 Task: For heading  Tahoma with underline.  font size for heading20,  'Change the font style of data to'Arial.  and font size to 12,  Change the alignment of both headline & data to Align left.  In the sheet  Budget Tracker 
Action: Mouse moved to (43, 133)
Screenshot: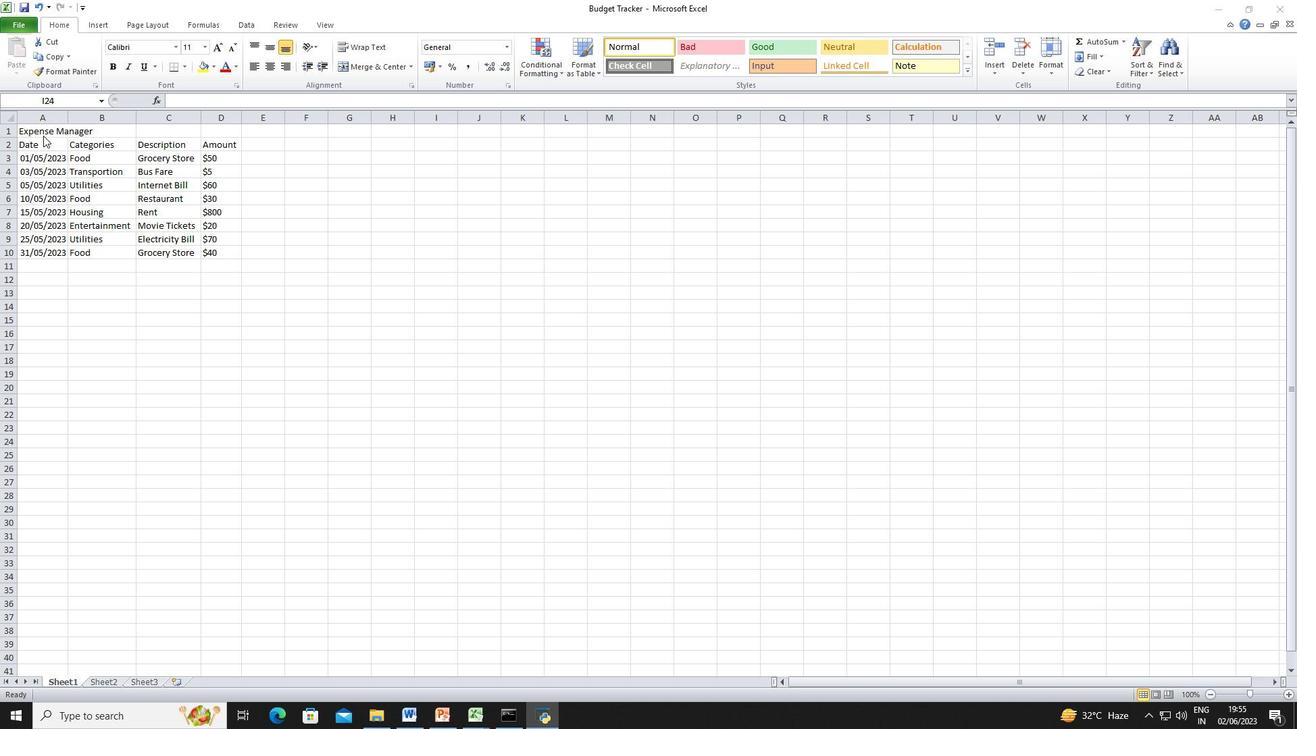 
Action: Mouse pressed left at (43, 133)
Screenshot: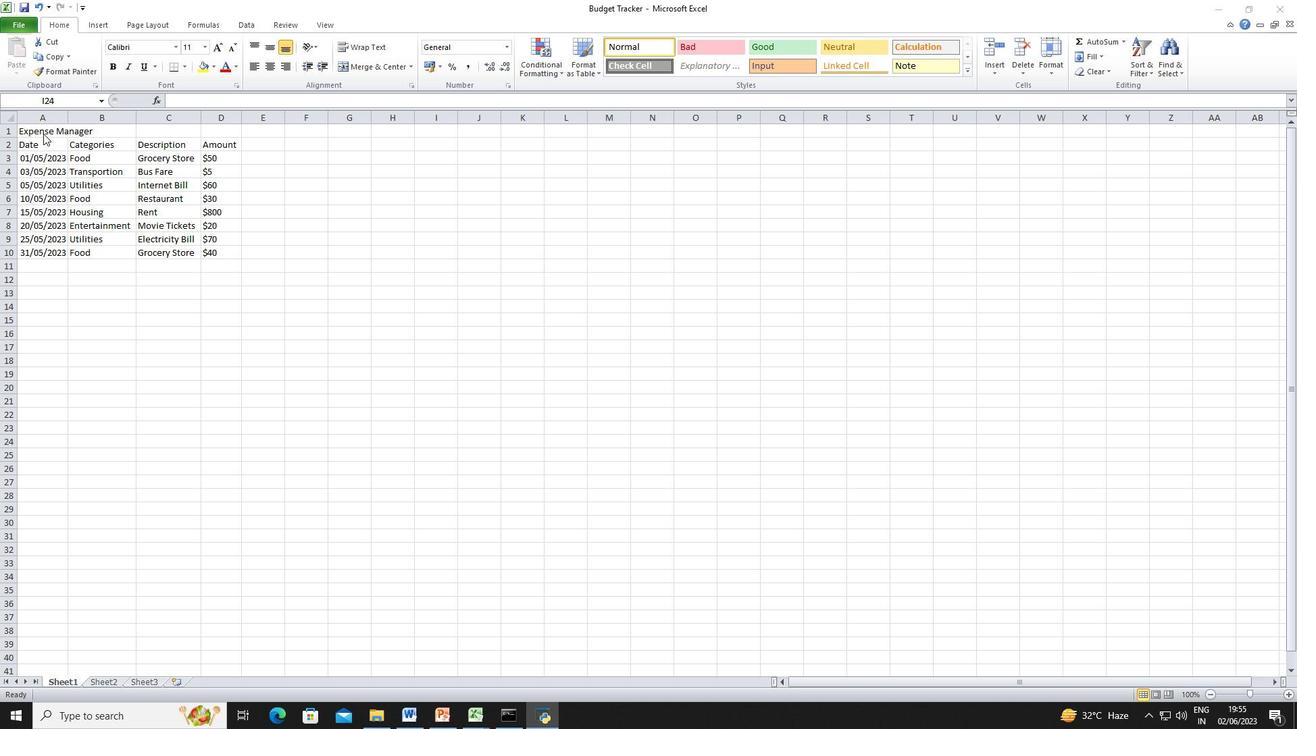 
Action: Mouse pressed left at (43, 133)
Screenshot: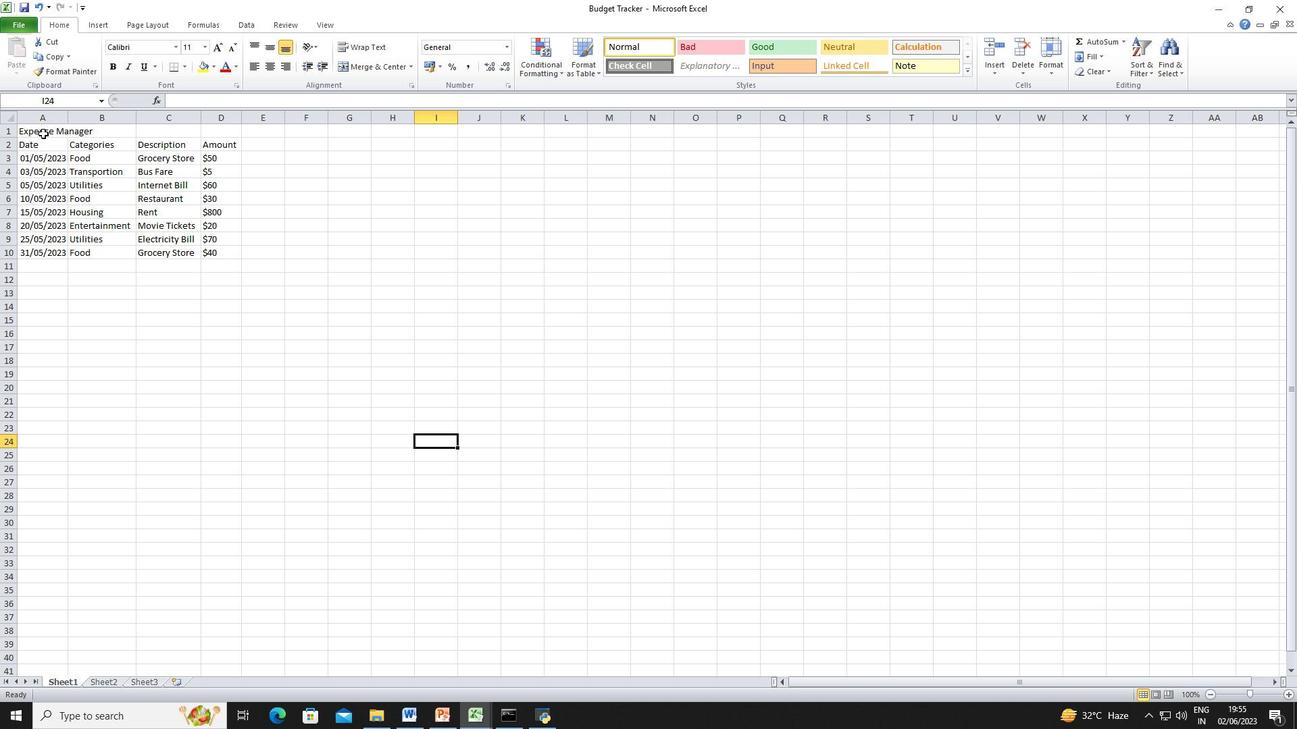 
Action: Mouse moved to (66, 117)
Screenshot: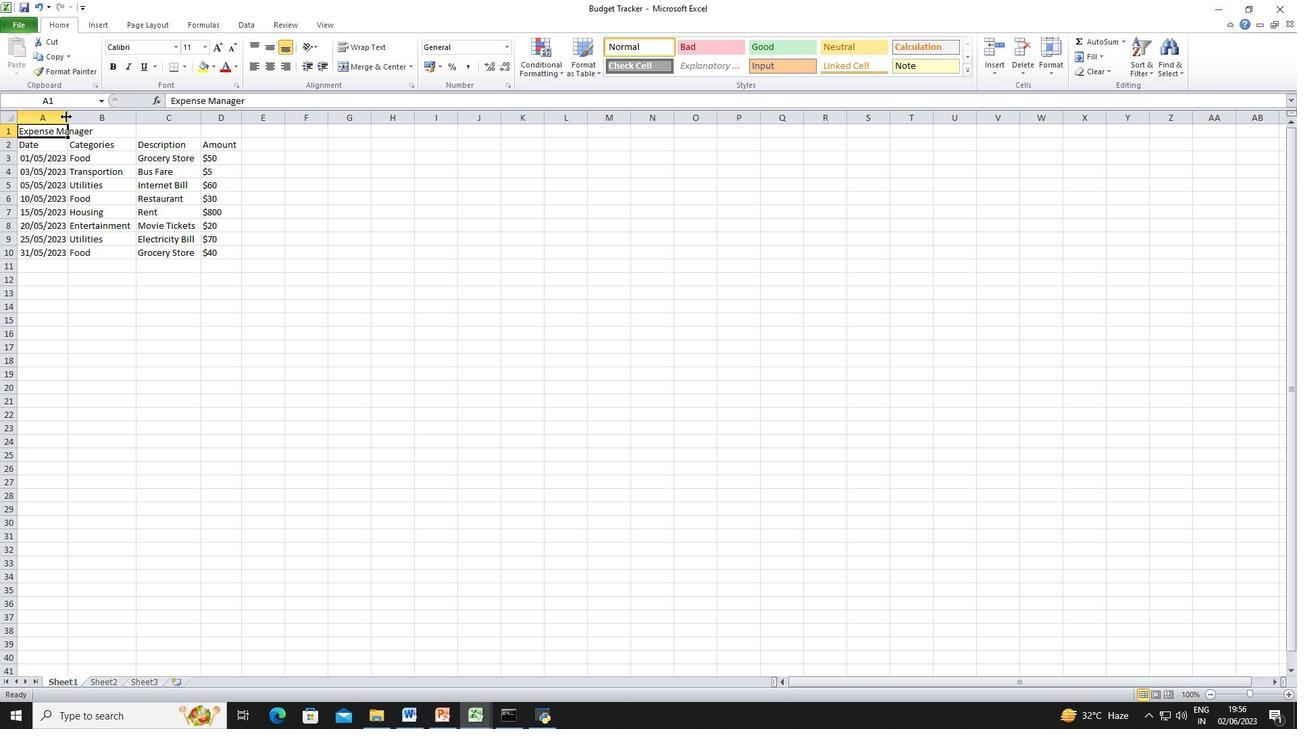 
Action: Mouse pressed left at (66, 117)
Screenshot: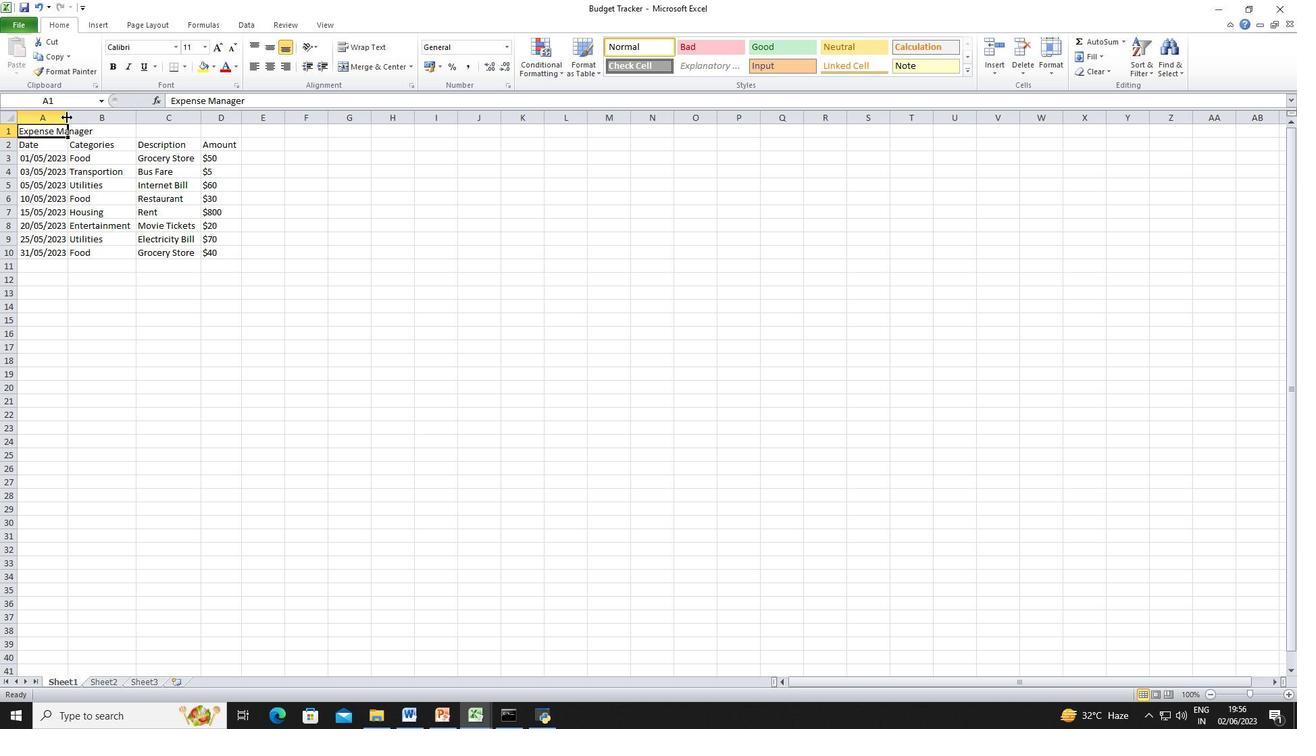 
Action: Mouse pressed left at (66, 117)
Screenshot: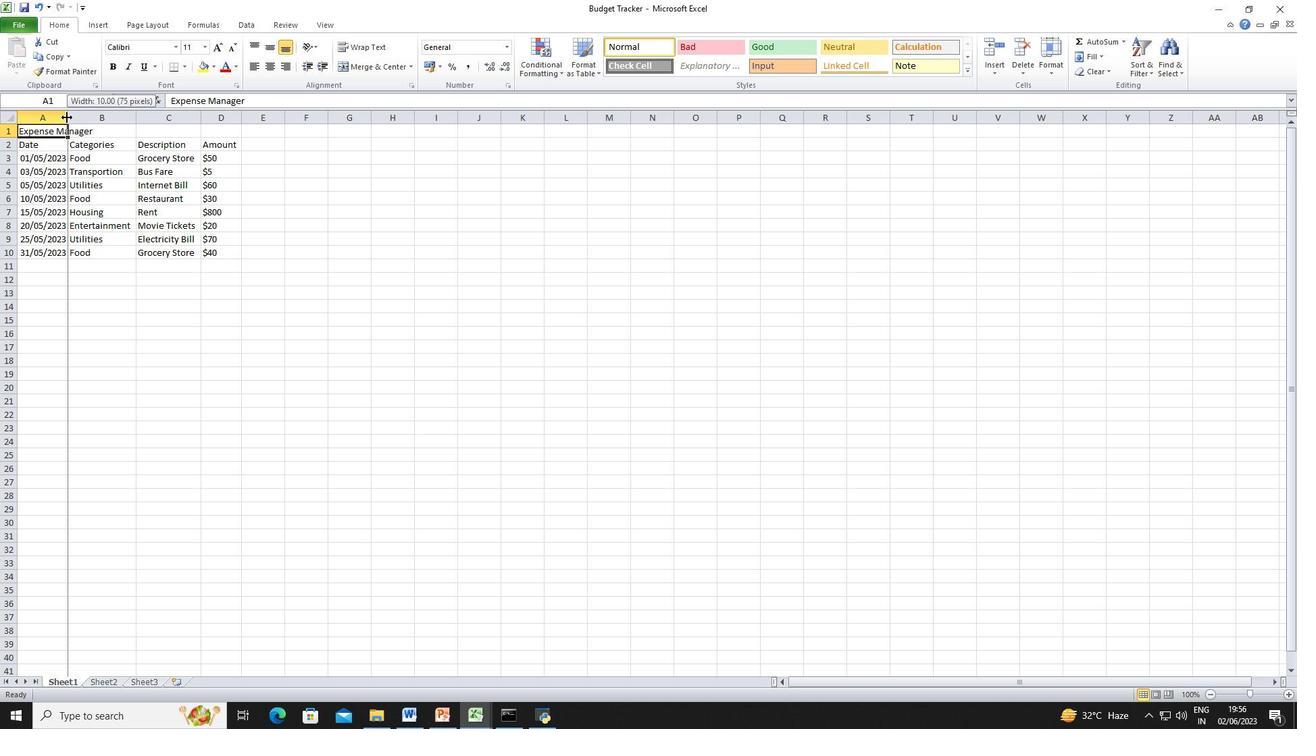 
Action: Mouse moved to (176, 45)
Screenshot: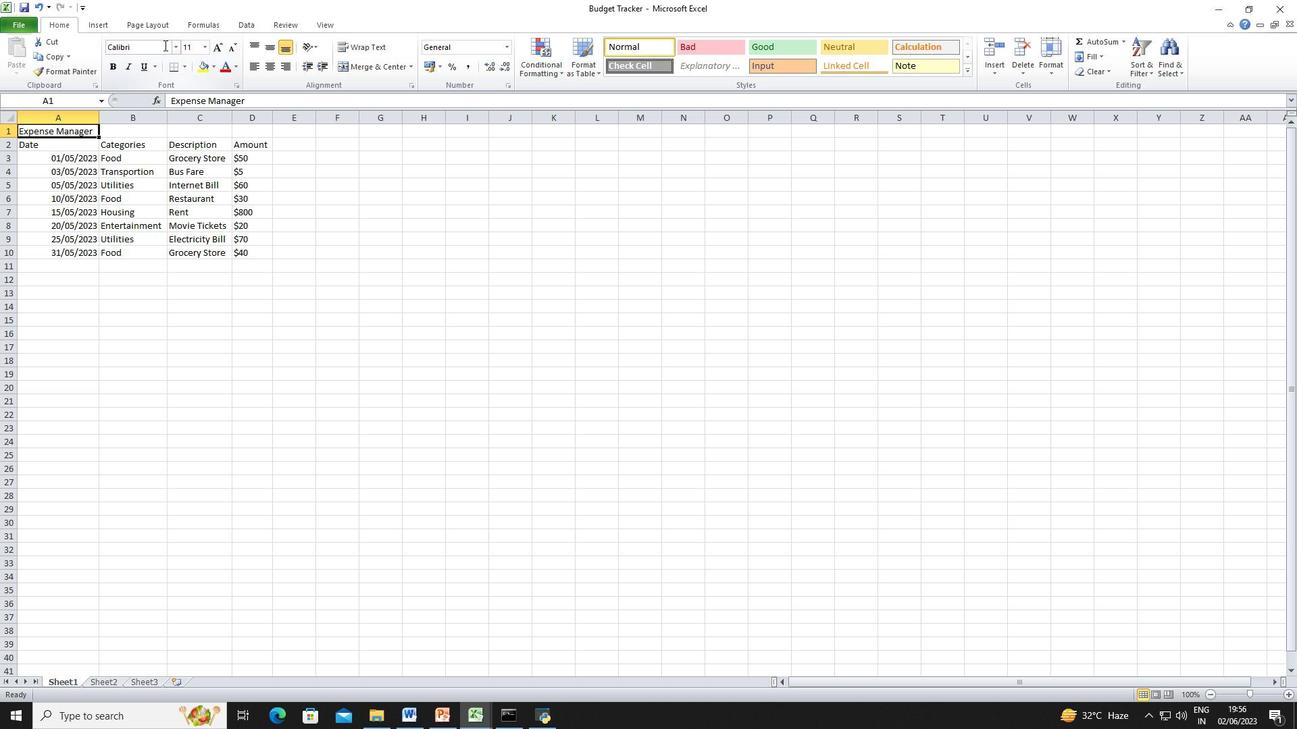 
Action: Mouse pressed left at (176, 45)
Screenshot: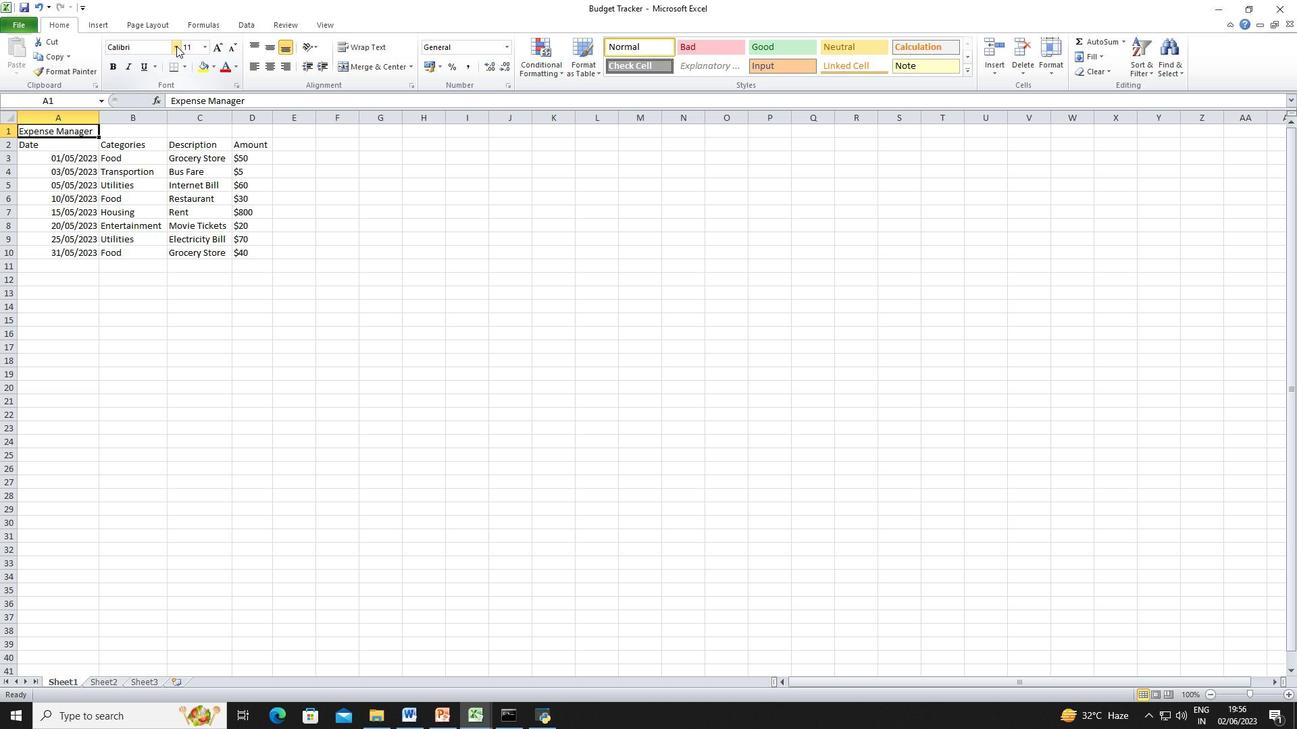 
Action: Mouse moved to (152, 48)
Screenshot: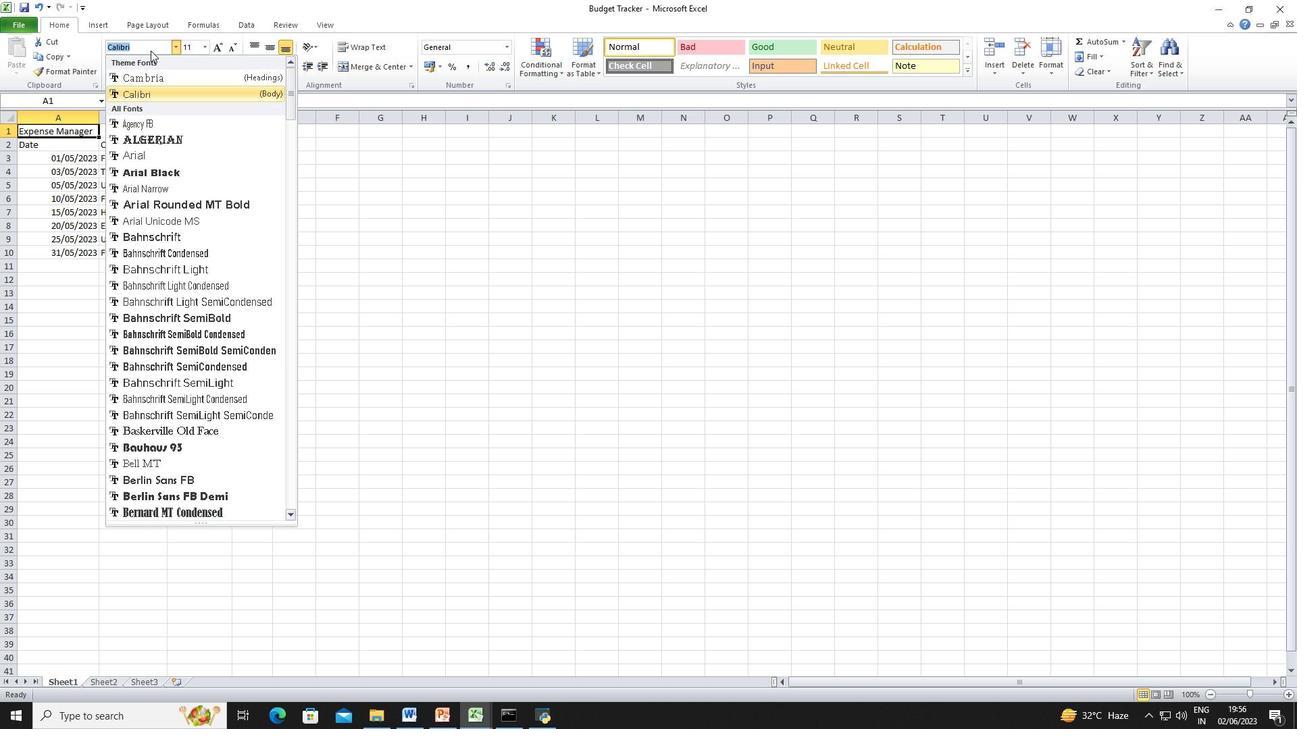 
Action: Mouse pressed left at (152, 48)
Screenshot: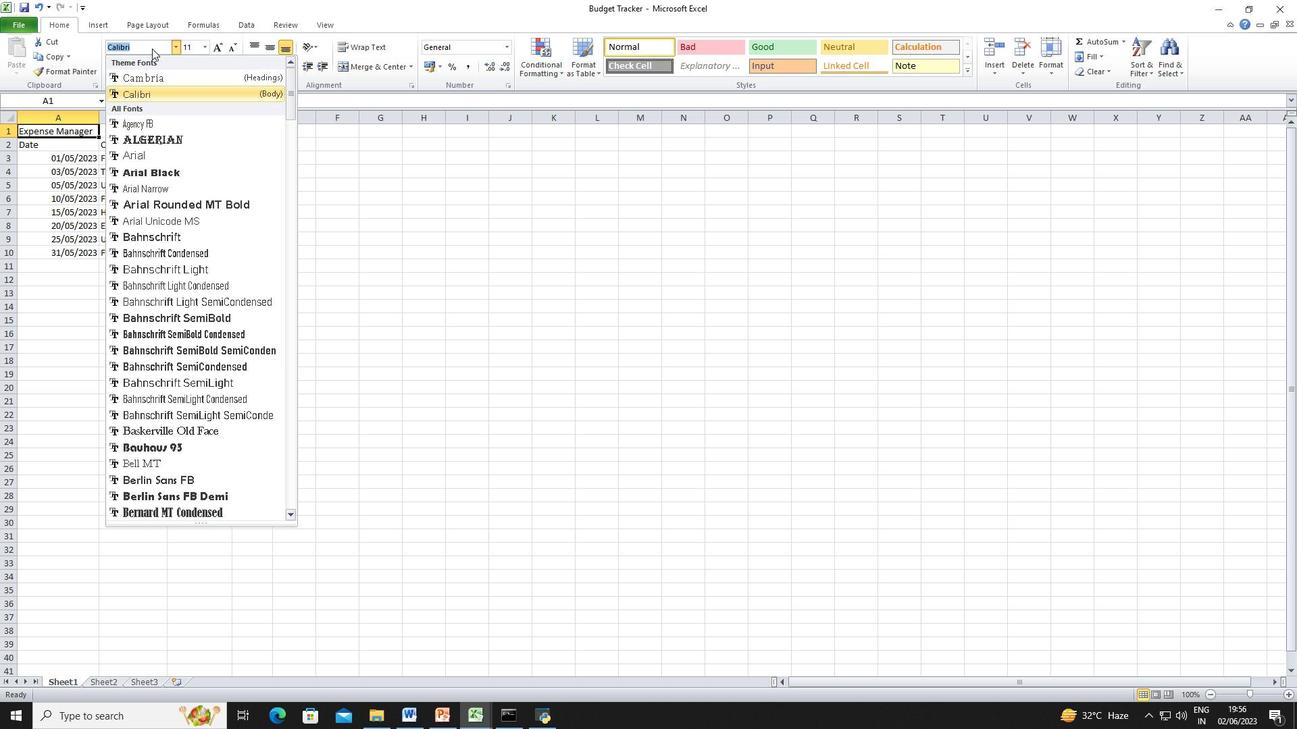 
Action: Mouse pressed left at (152, 48)
Screenshot: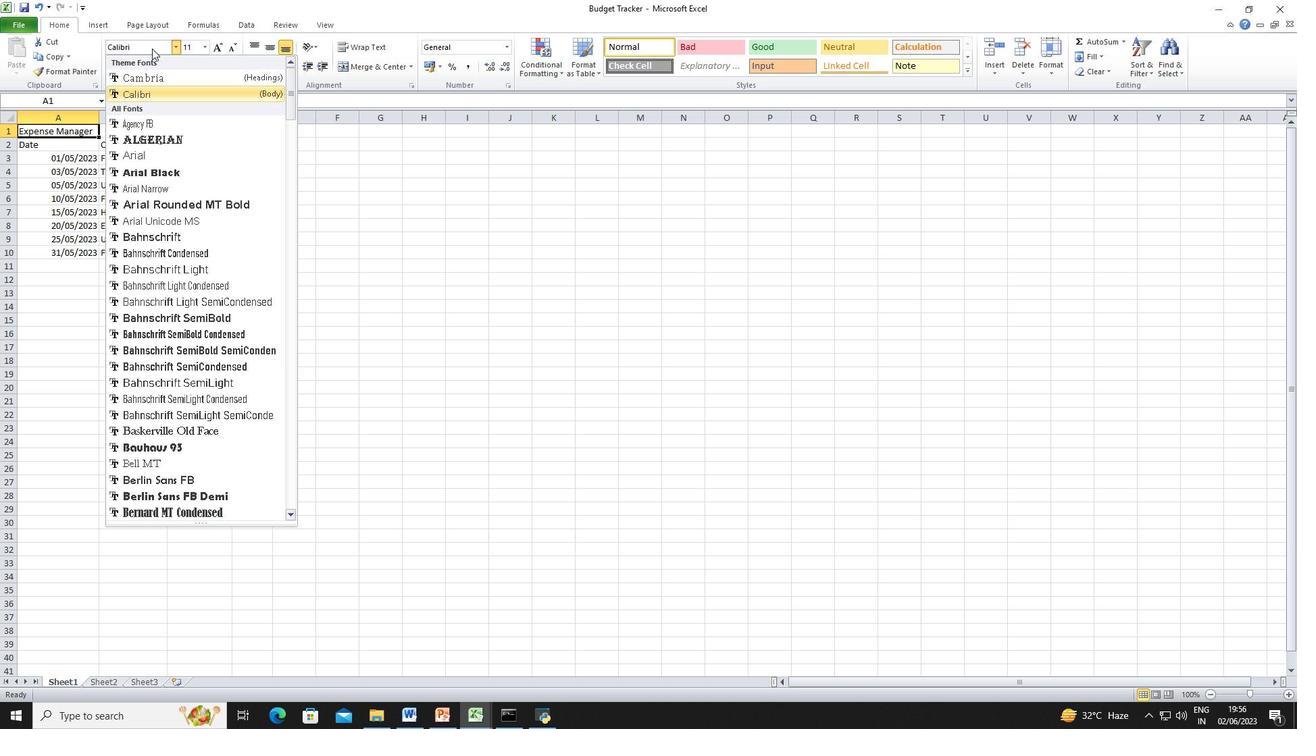 
Action: Key pressed <Key.backspace><Key.backspace><Key.backspace><Key.backspace><Key.backspace><Key.backspace><Key.backspace><Key.backspace><Key.backspace><Key.backspace><Key.backspace><Key.backspace><Key.backspace><Key.backspace><Key.backspace>ta
Screenshot: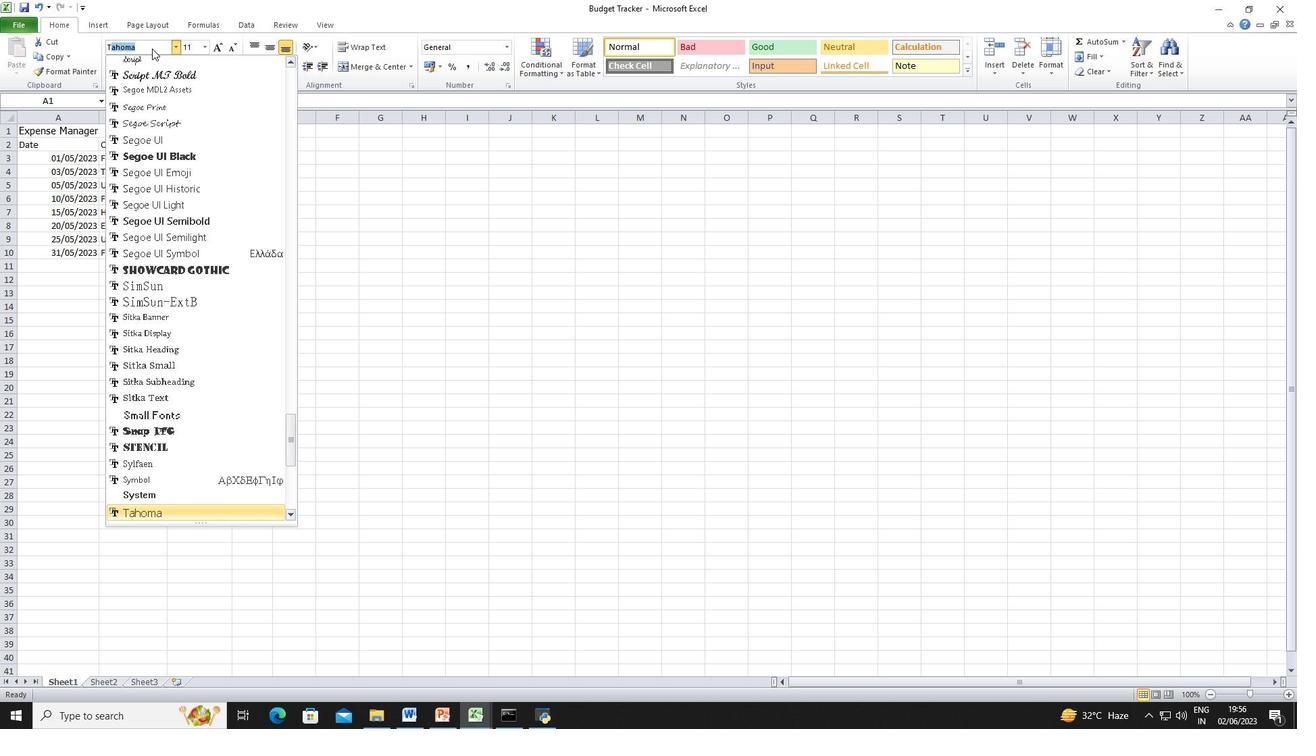 
Action: Mouse moved to (130, 46)
Screenshot: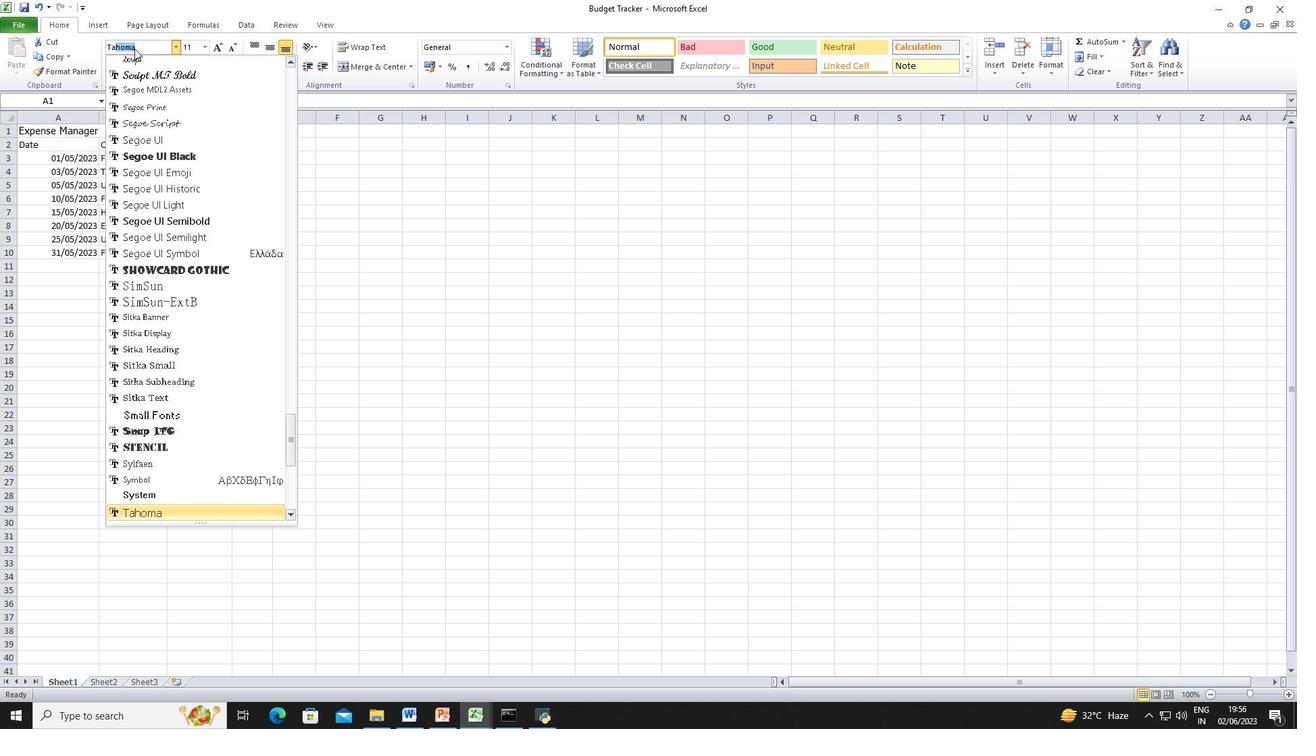 
Action: Mouse pressed left at (130, 46)
Screenshot: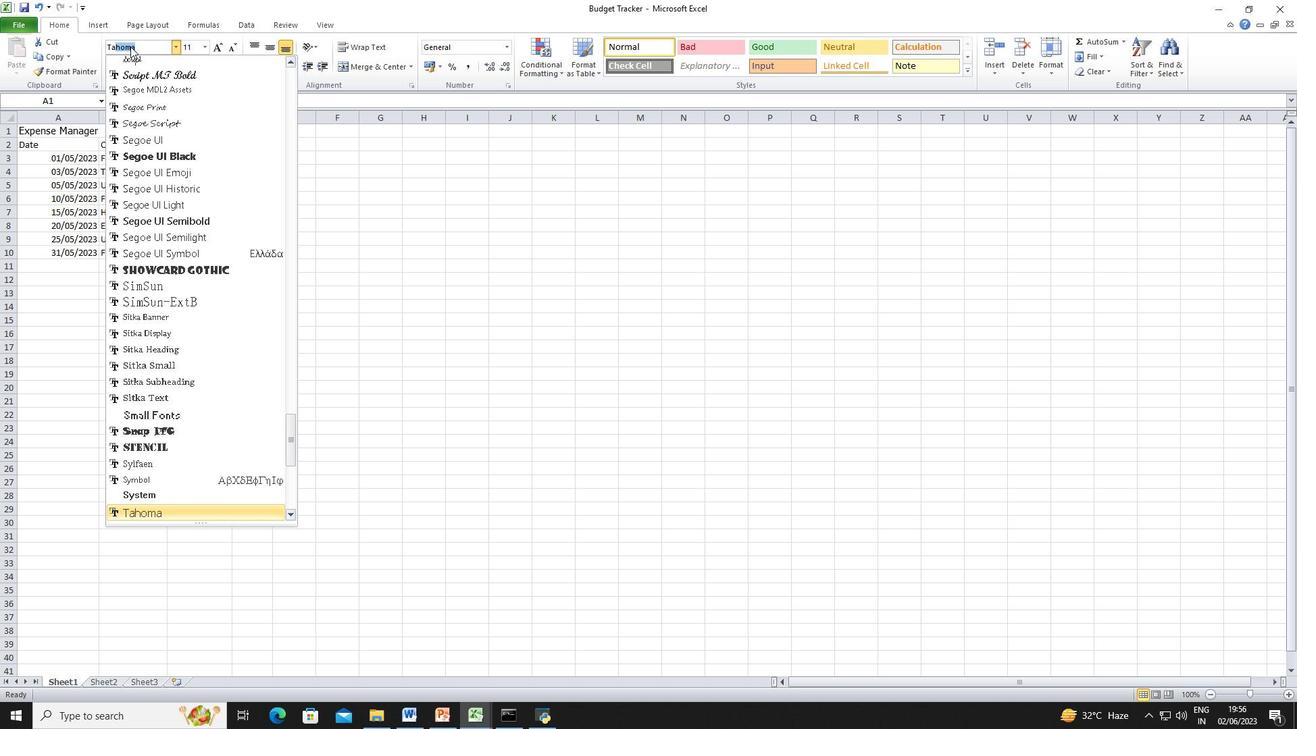 
Action: Mouse moved to (207, 45)
Screenshot: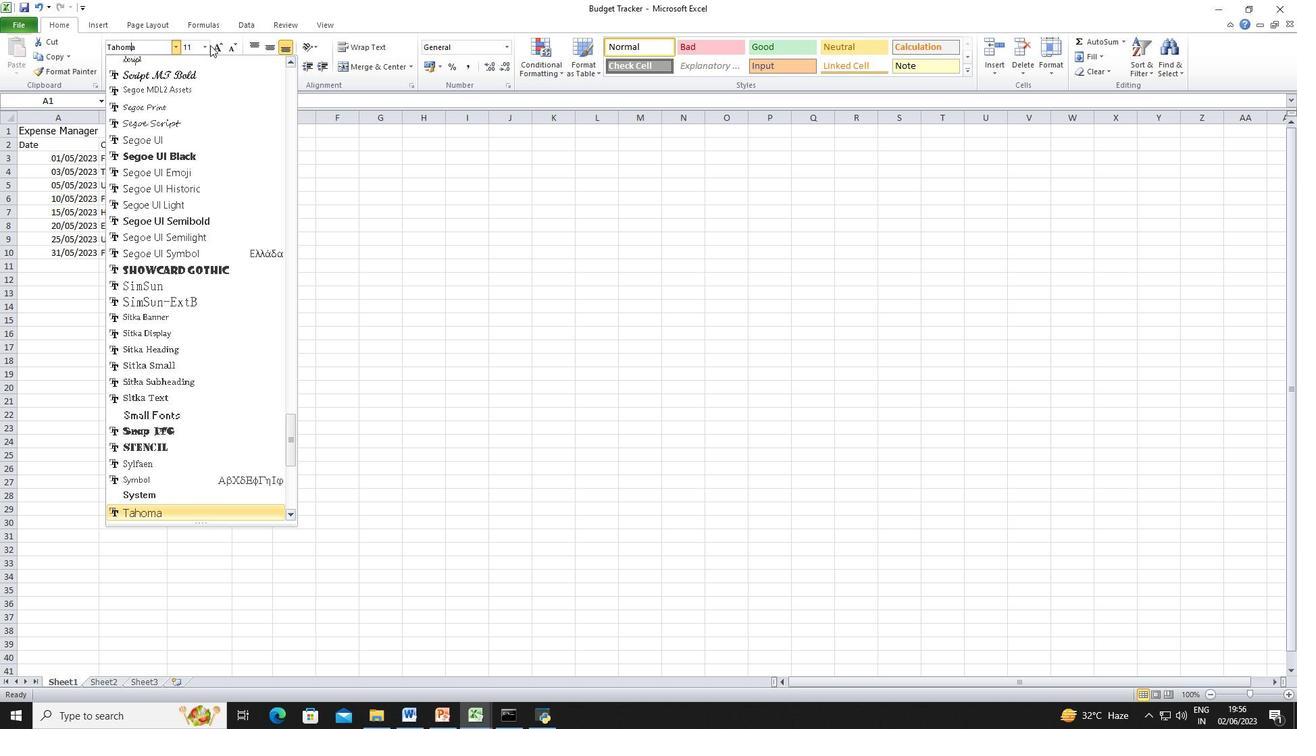 
Action: Mouse pressed left at (207, 45)
Screenshot: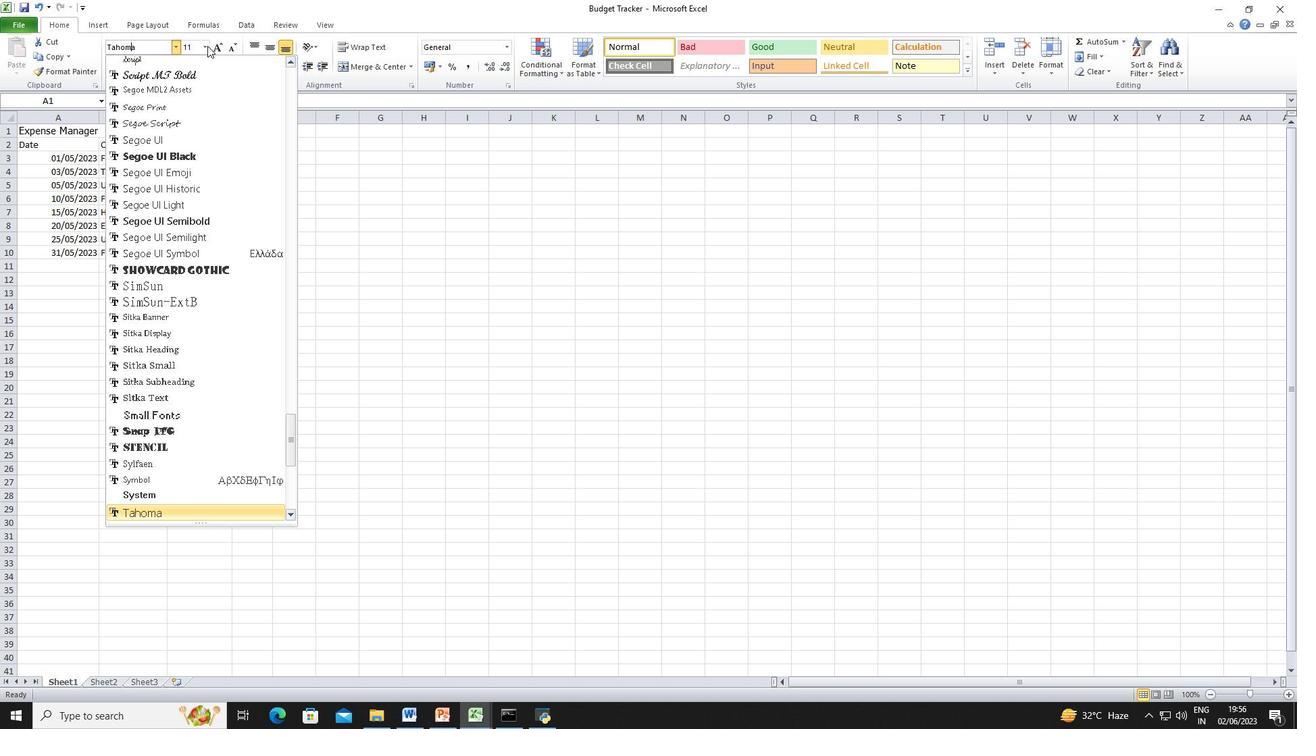 
Action: Mouse moved to (191, 154)
Screenshot: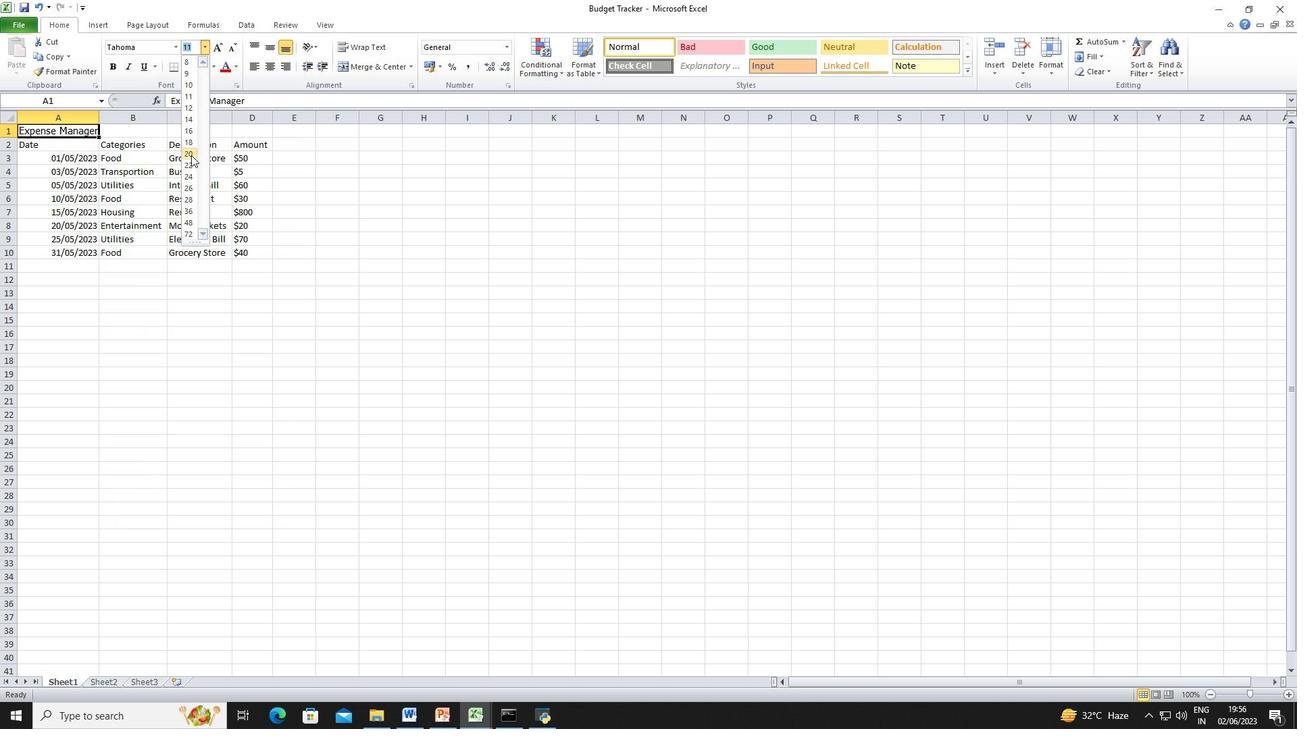 
Action: Mouse pressed left at (191, 154)
Screenshot: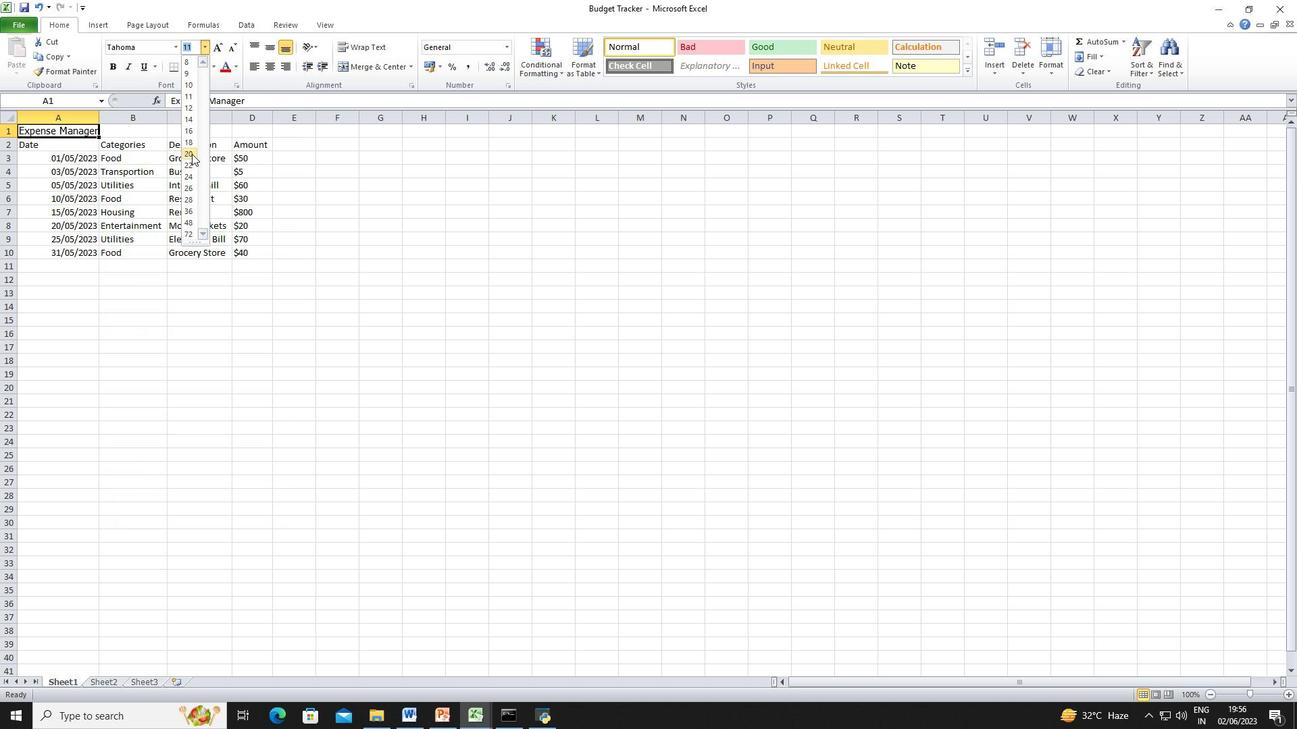 
Action: Mouse moved to (99, 120)
Screenshot: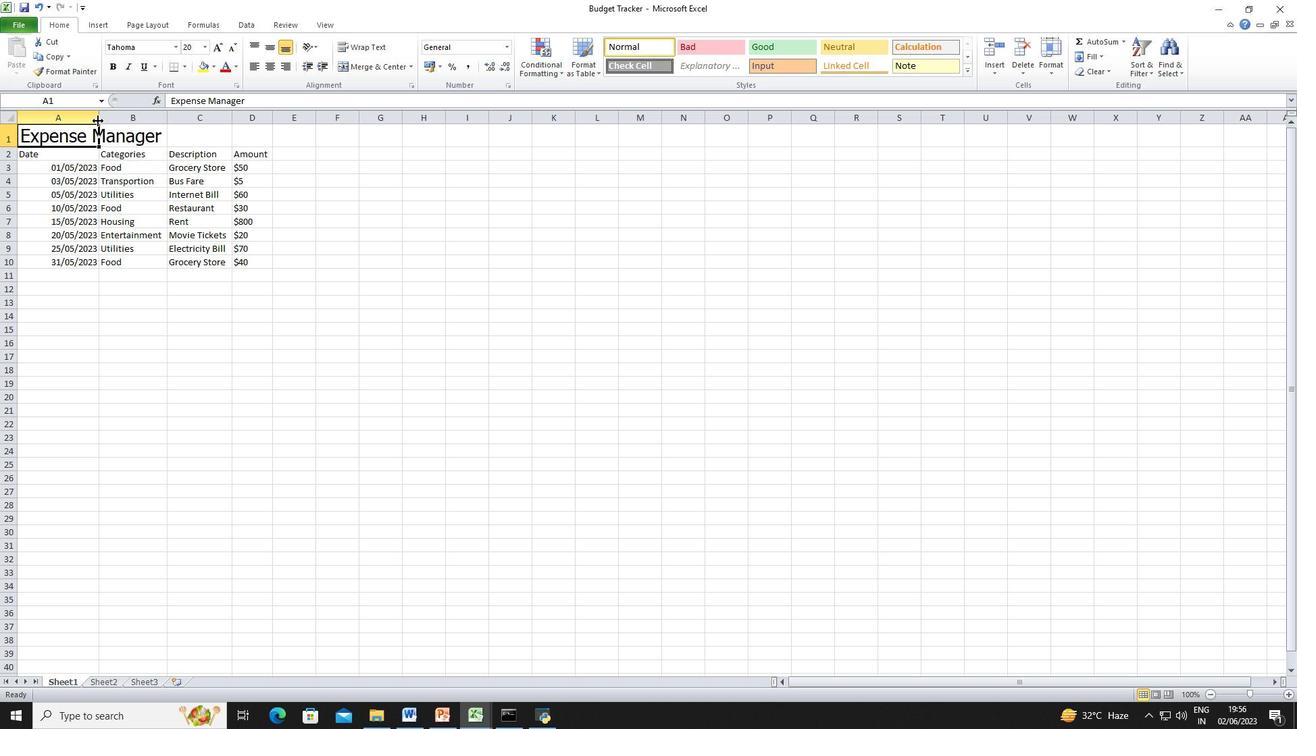 
Action: Mouse pressed left at (99, 120)
Screenshot: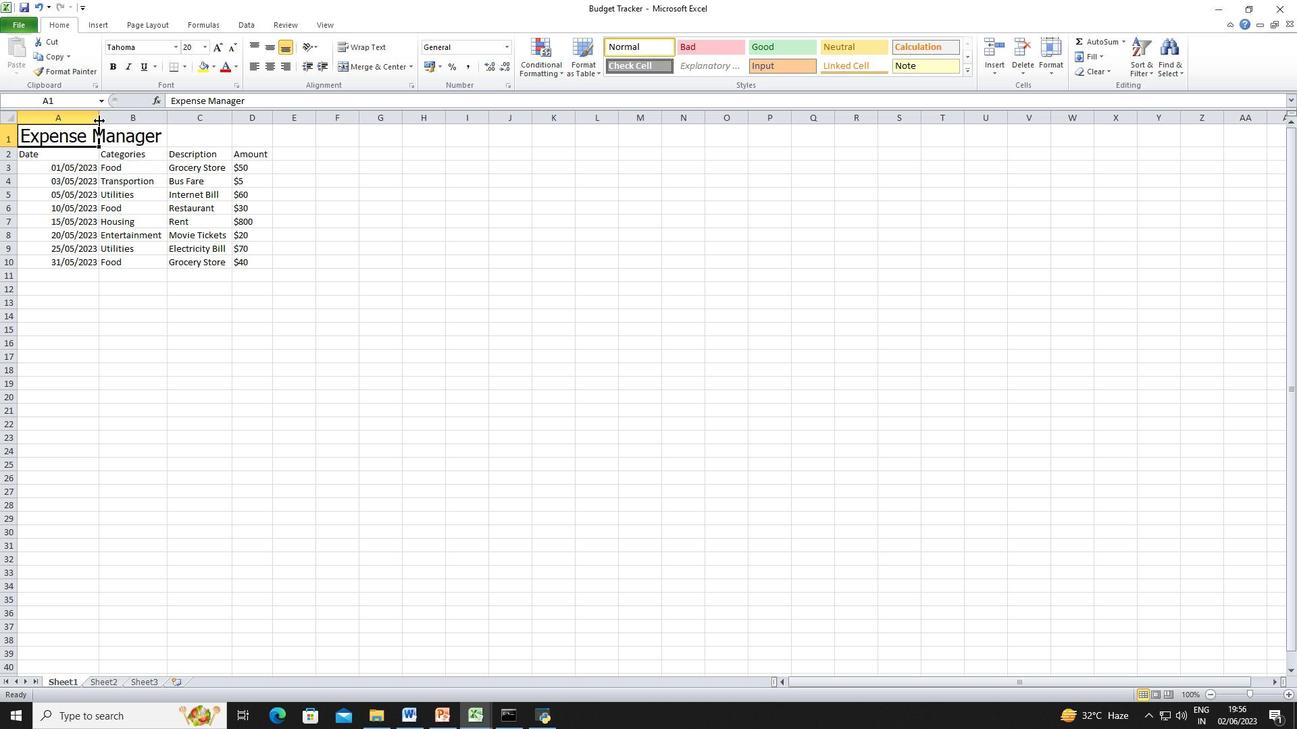 
Action: Mouse pressed left at (99, 120)
Screenshot: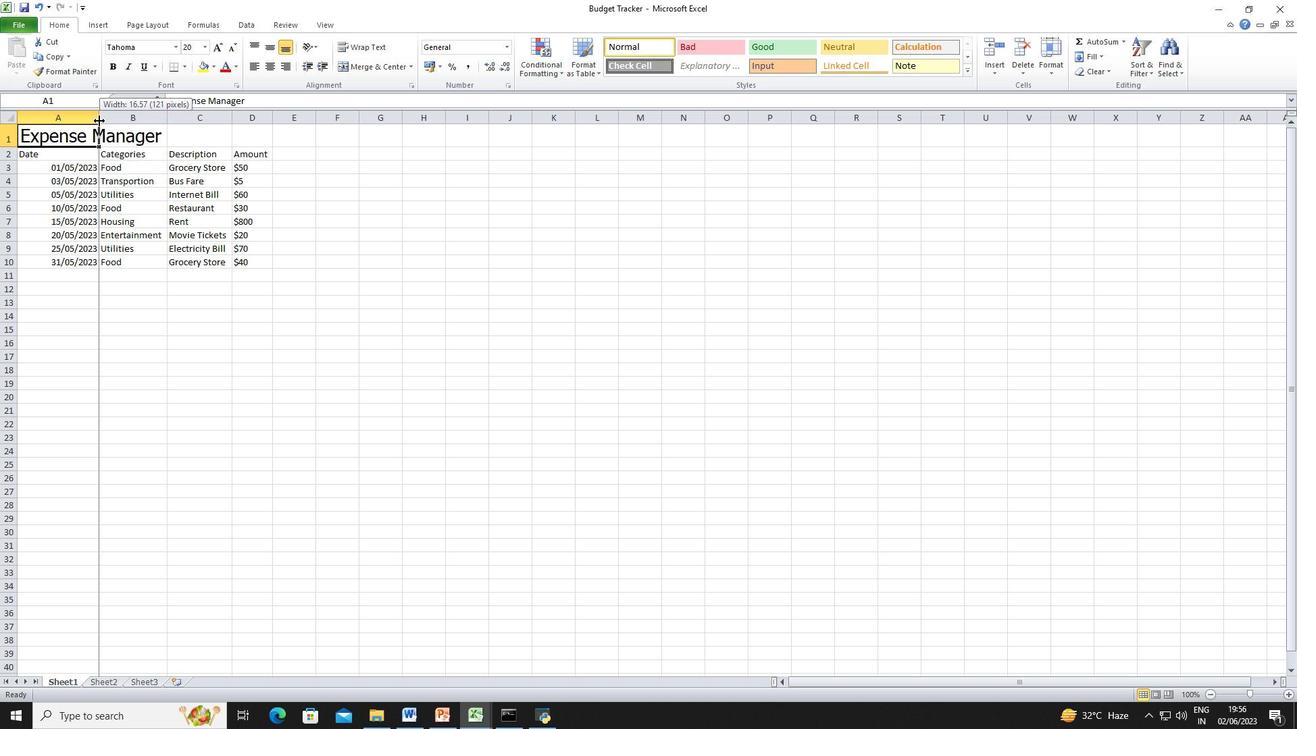 
Action: Mouse moved to (73, 156)
Screenshot: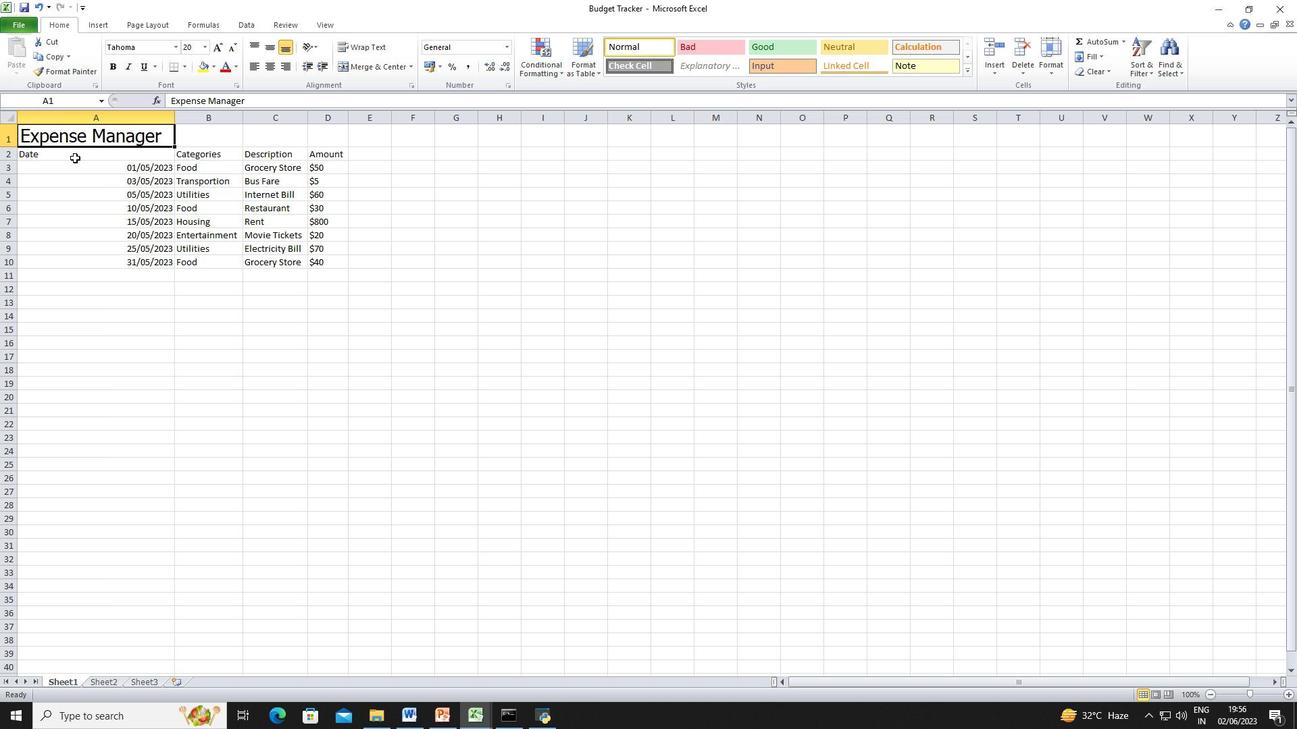 
Action: Mouse pressed left at (73, 156)
Screenshot: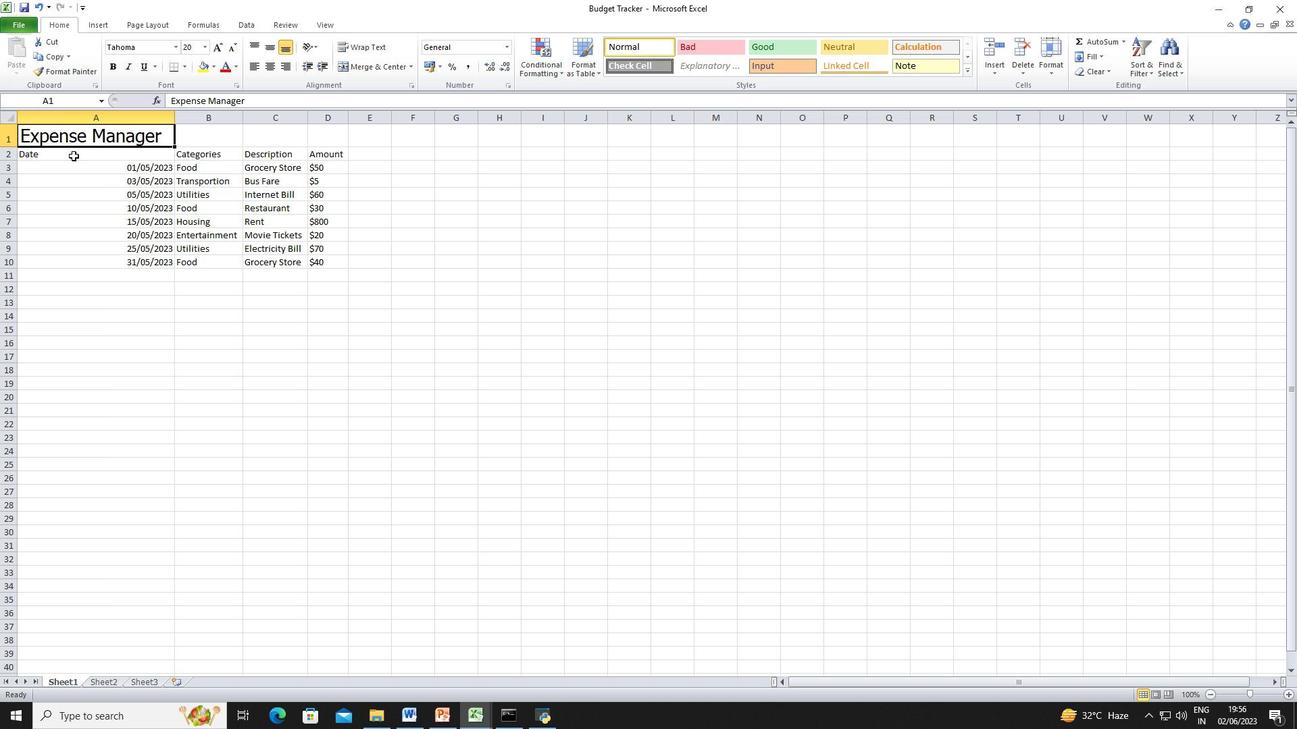 
Action: Mouse moved to (176, 47)
Screenshot: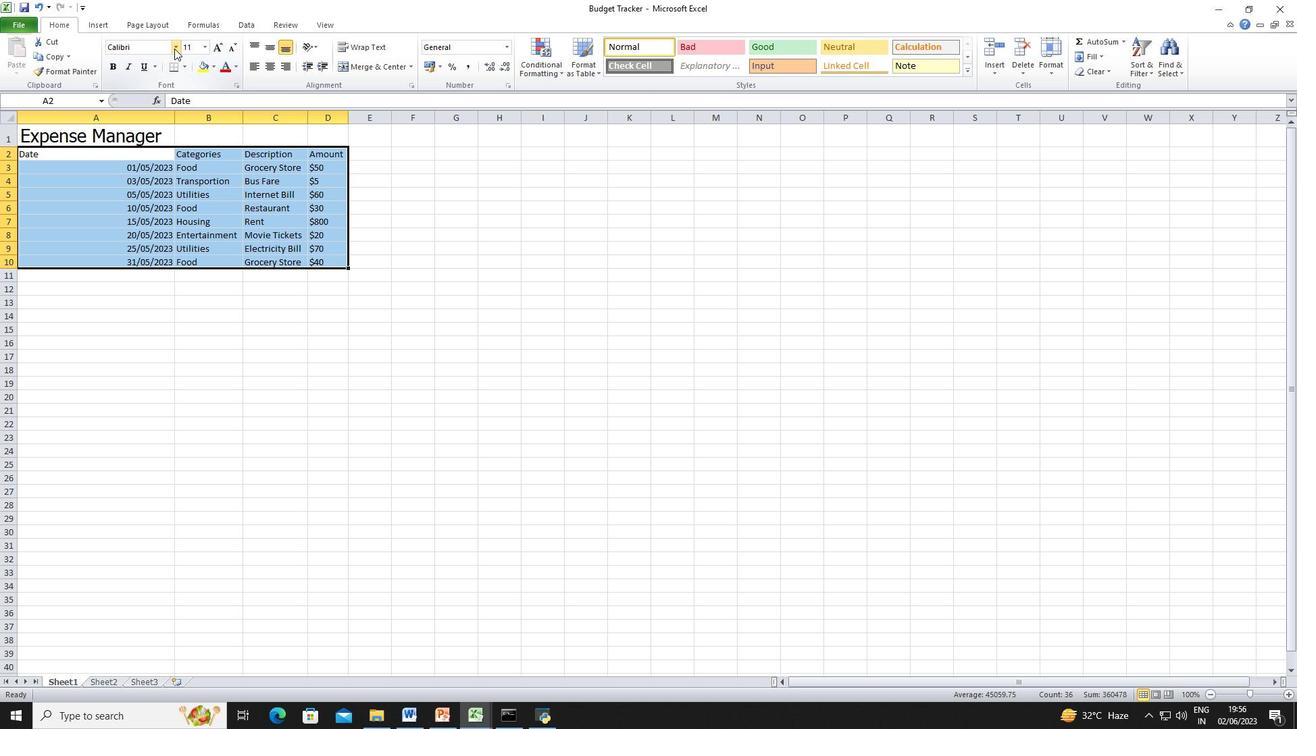 
Action: Mouse pressed left at (176, 47)
Screenshot: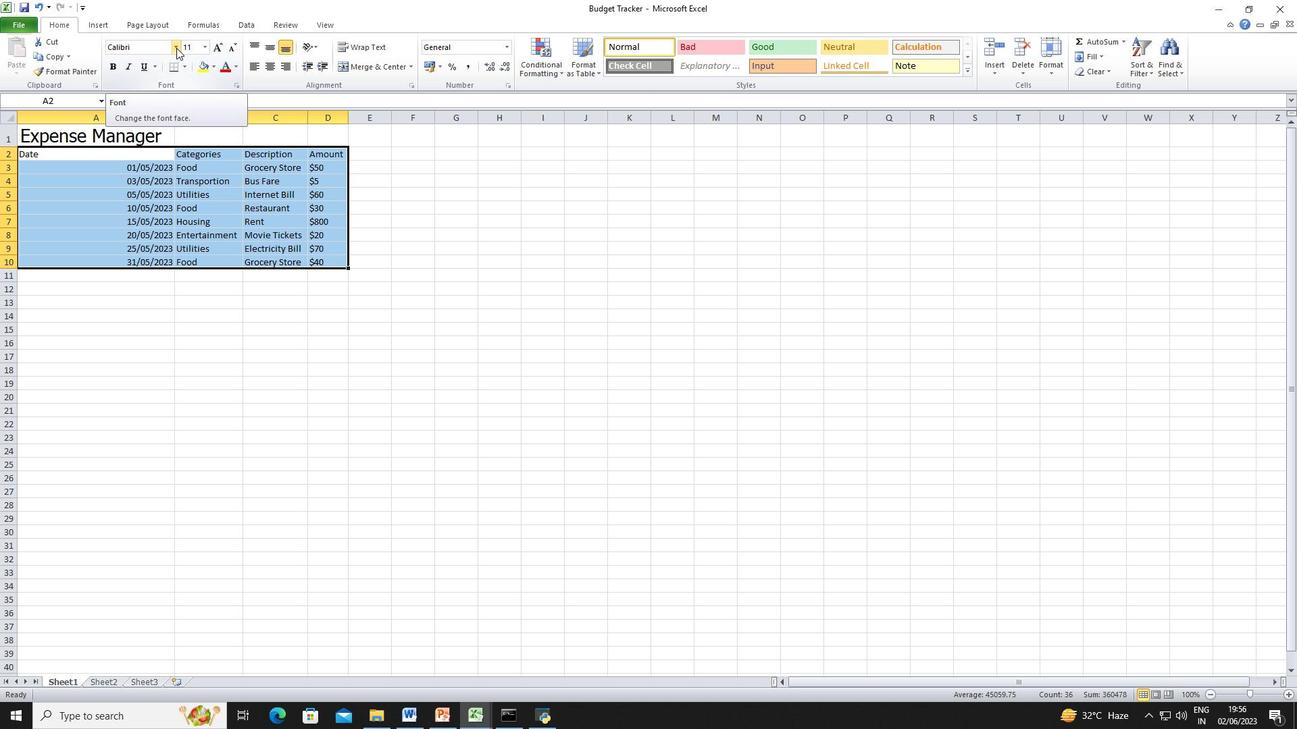
Action: Mouse moved to (168, 154)
Screenshot: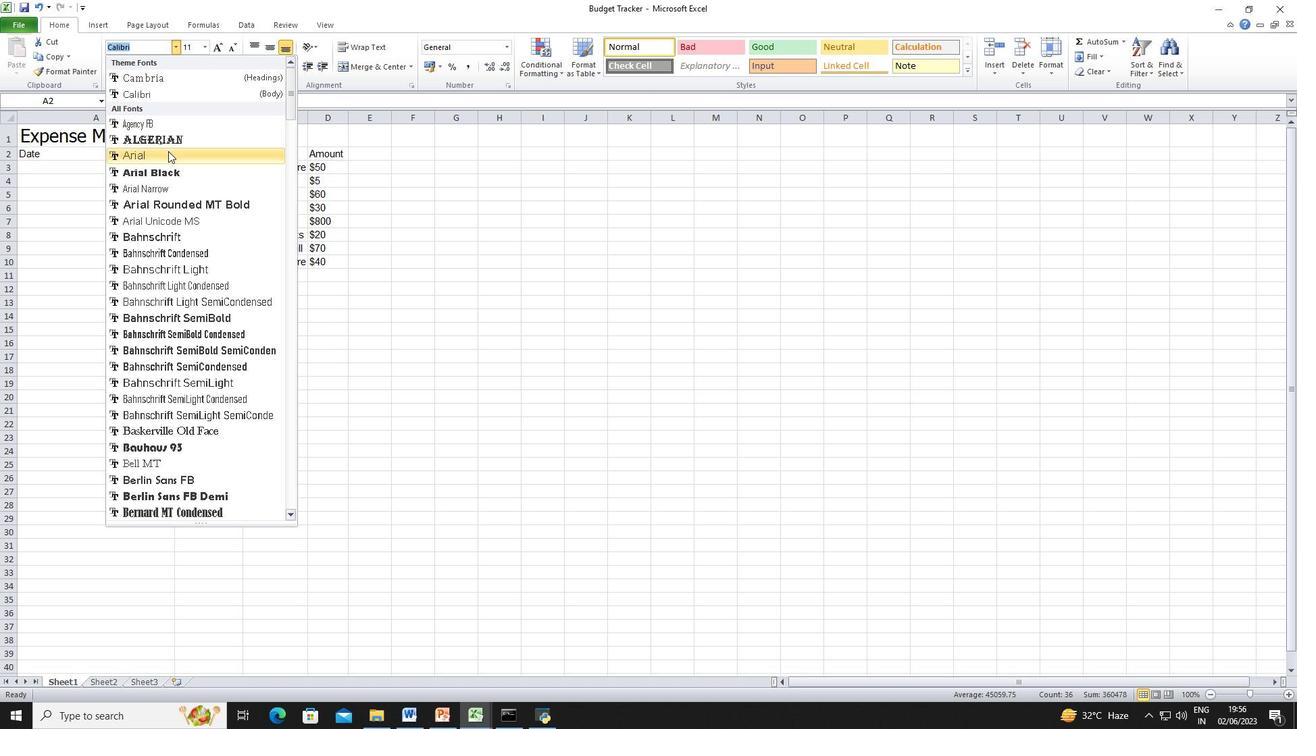 
Action: Mouse pressed left at (168, 154)
Screenshot: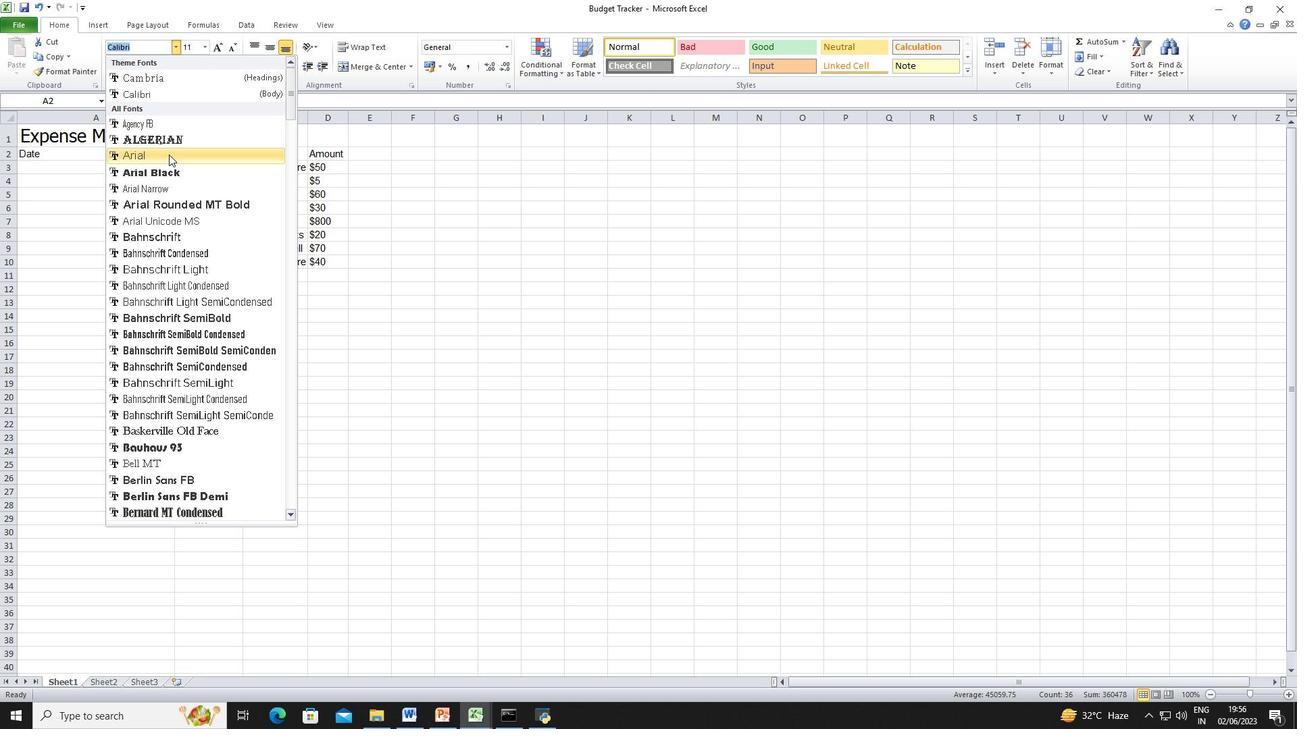 
Action: Mouse moved to (207, 46)
Screenshot: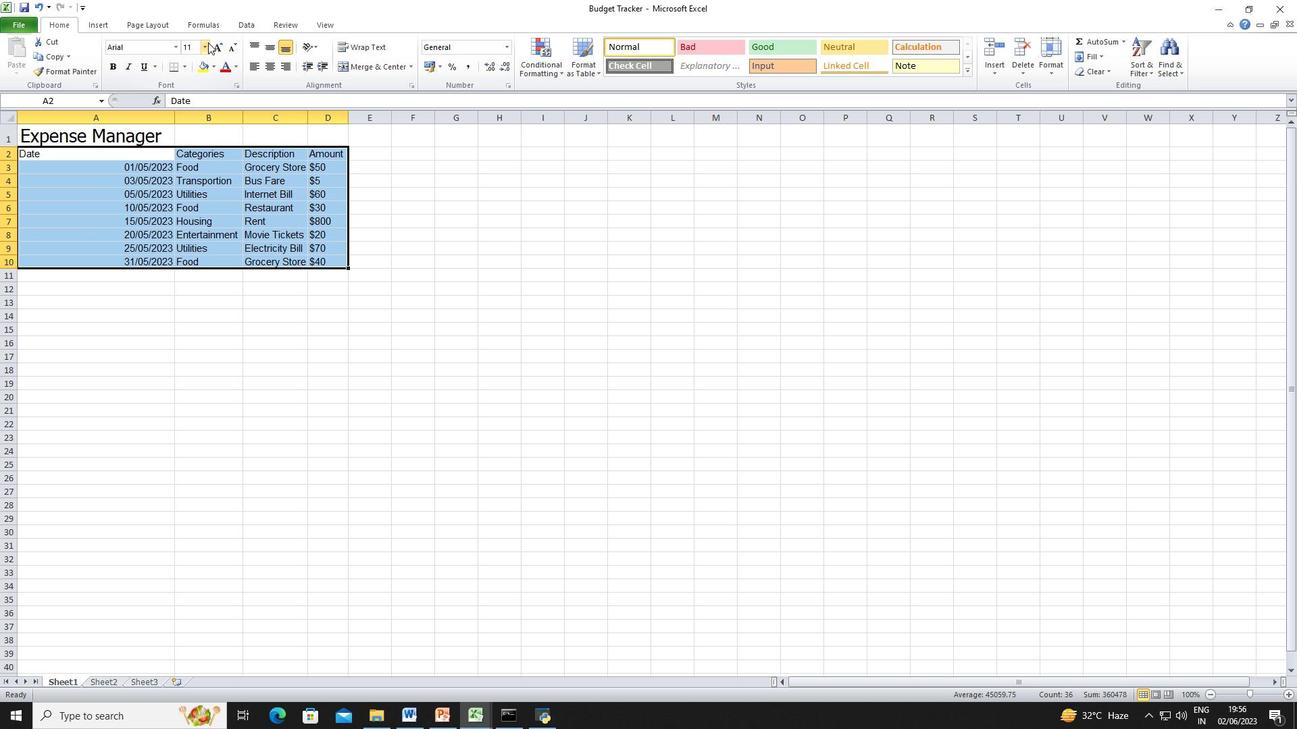 
Action: Mouse pressed left at (207, 46)
Screenshot: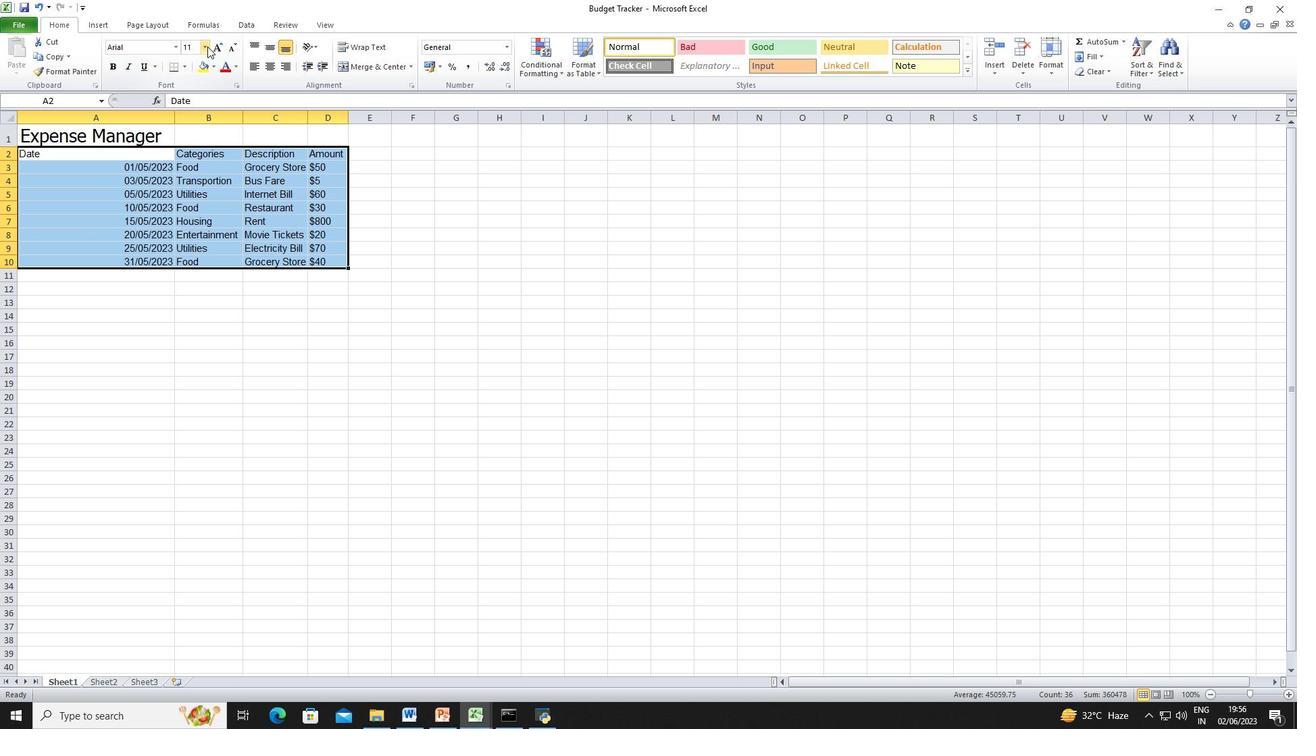 
Action: Mouse moved to (192, 106)
Screenshot: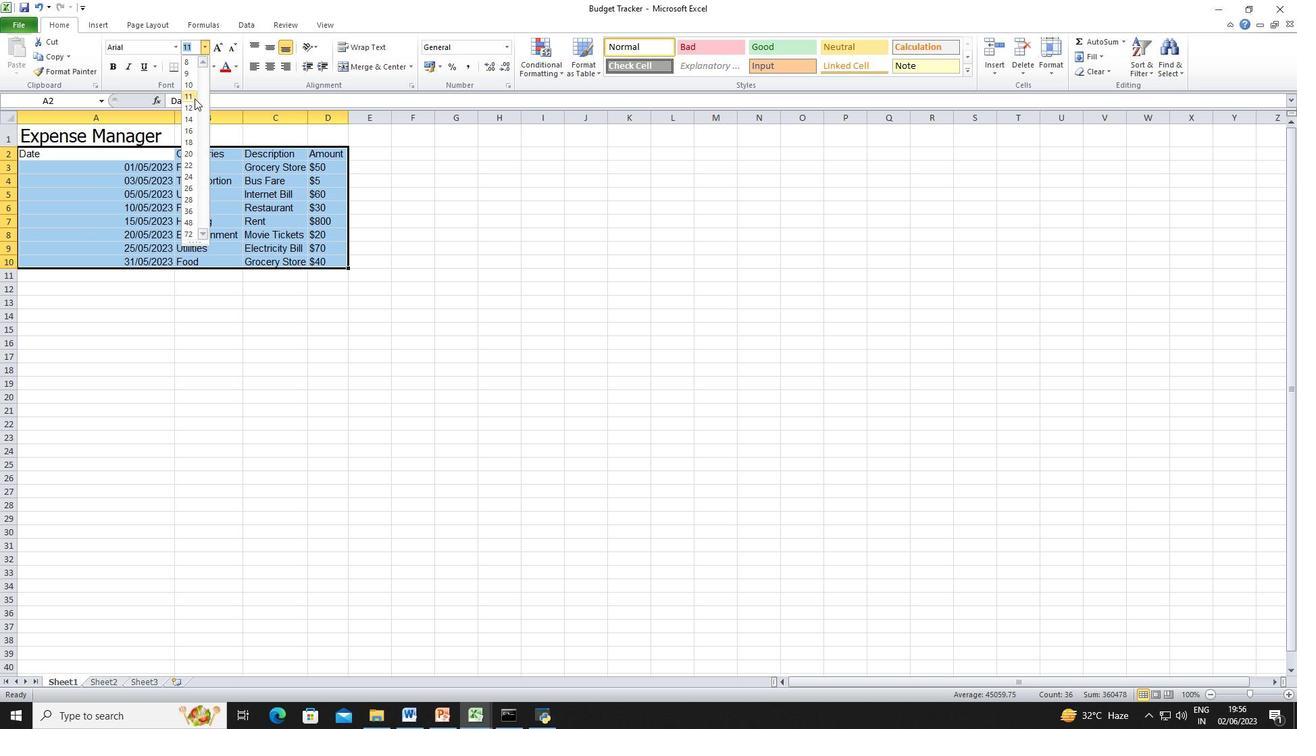 
Action: Mouse pressed left at (192, 106)
Screenshot: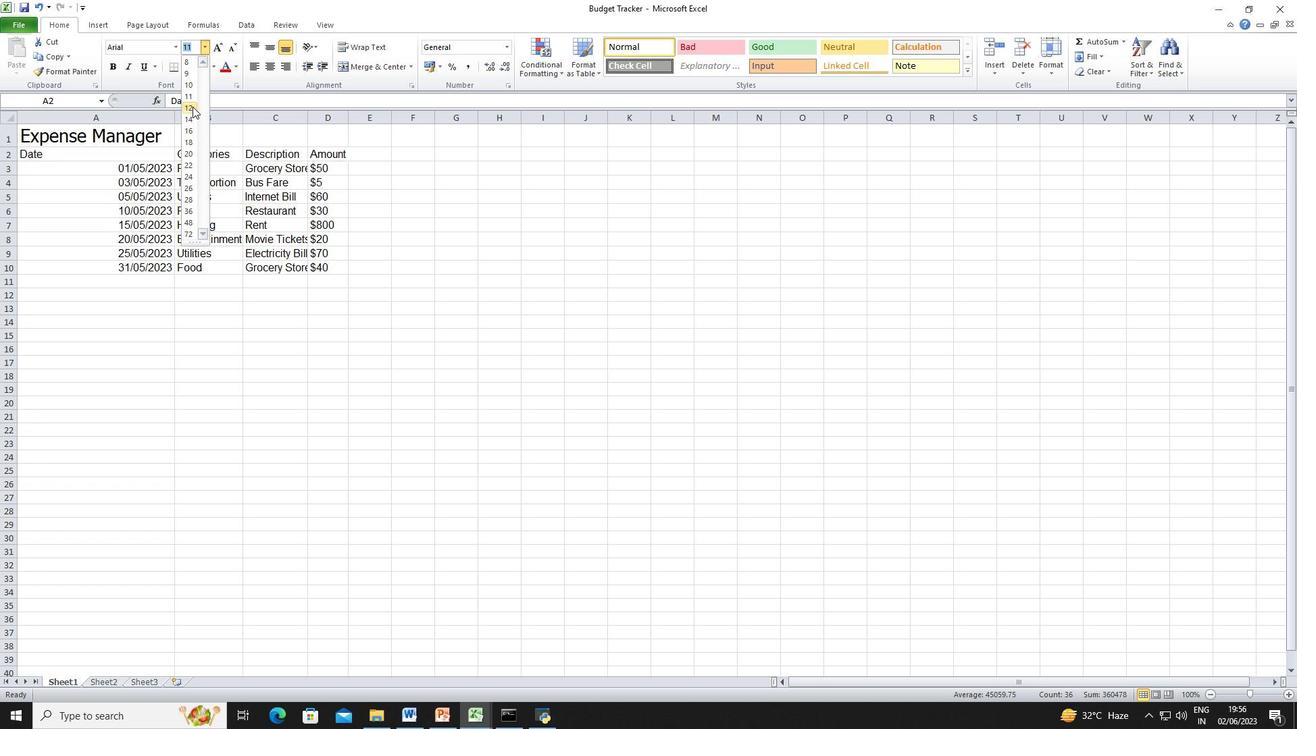 
Action: Mouse moved to (127, 138)
Screenshot: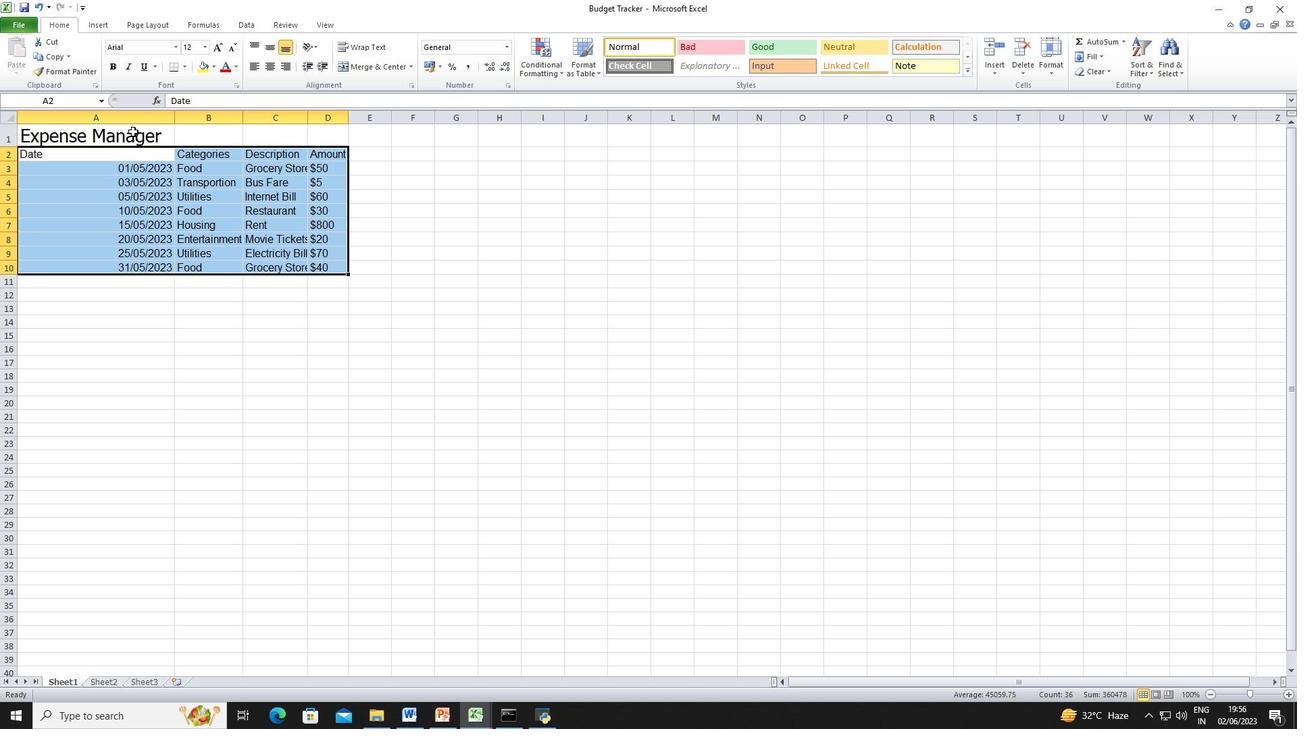 
Action: Mouse pressed left at (127, 138)
Screenshot: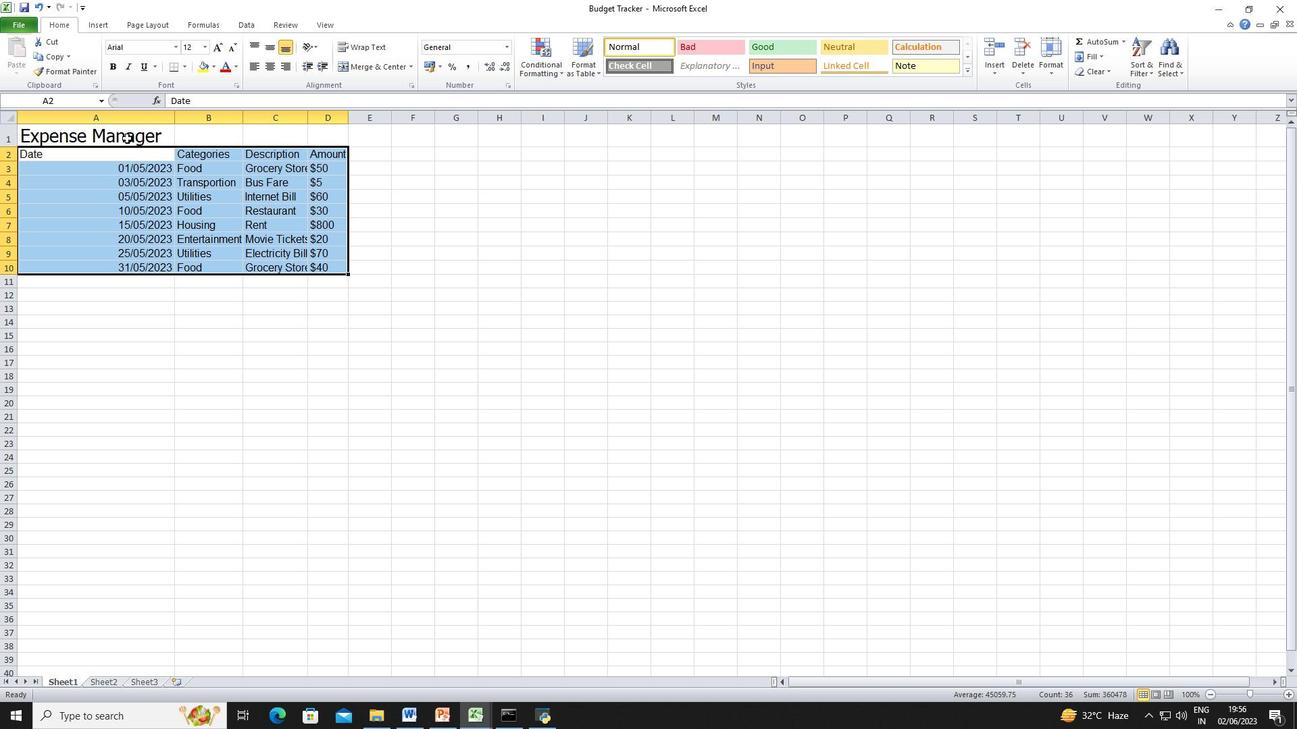 
Action: Mouse moved to (145, 70)
Screenshot: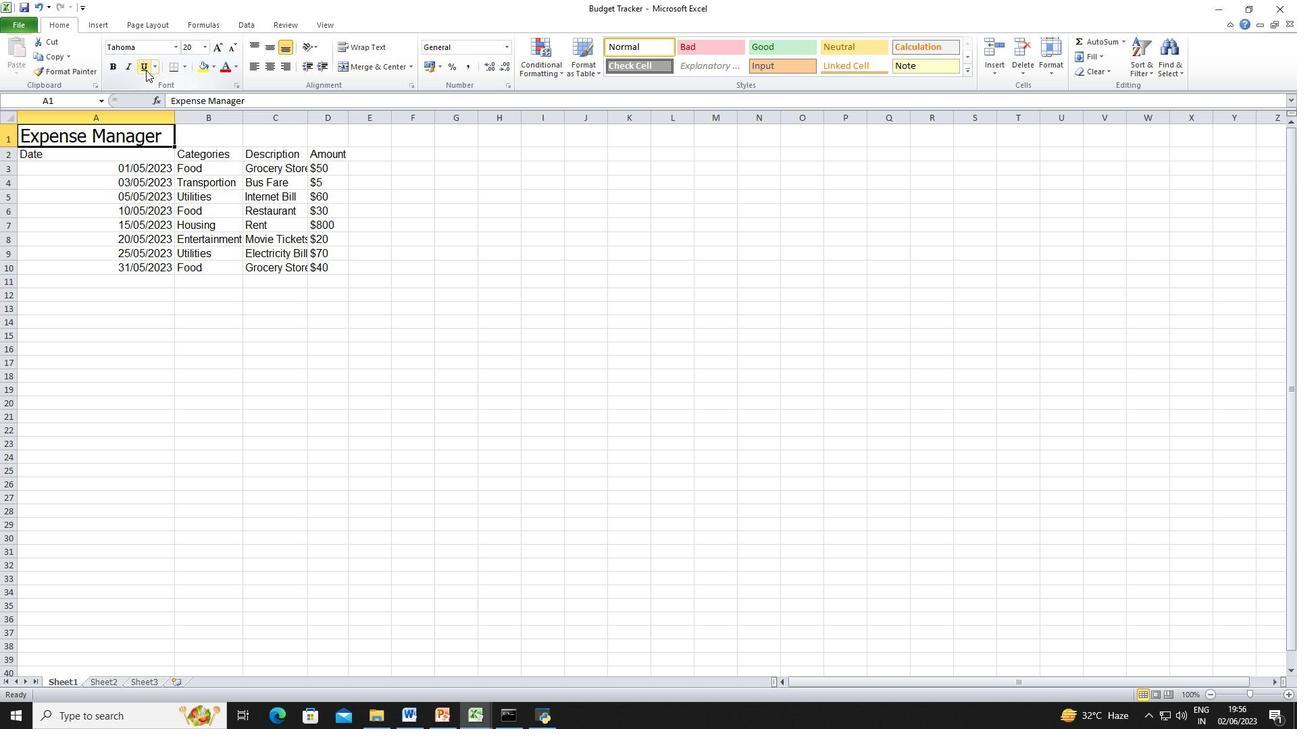 
Action: Mouse pressed left at (145, 70)
Screenshot: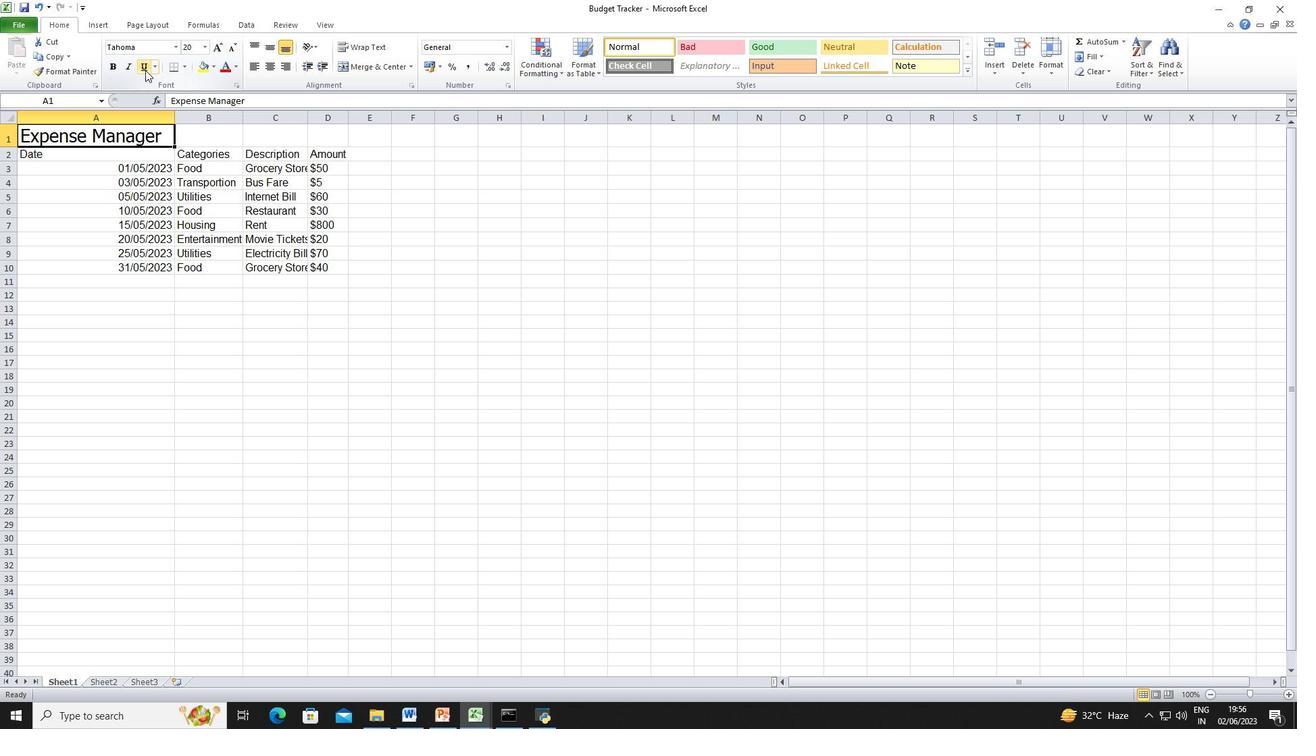 
Action: Mouse moved to (87, 137)
Screenshot: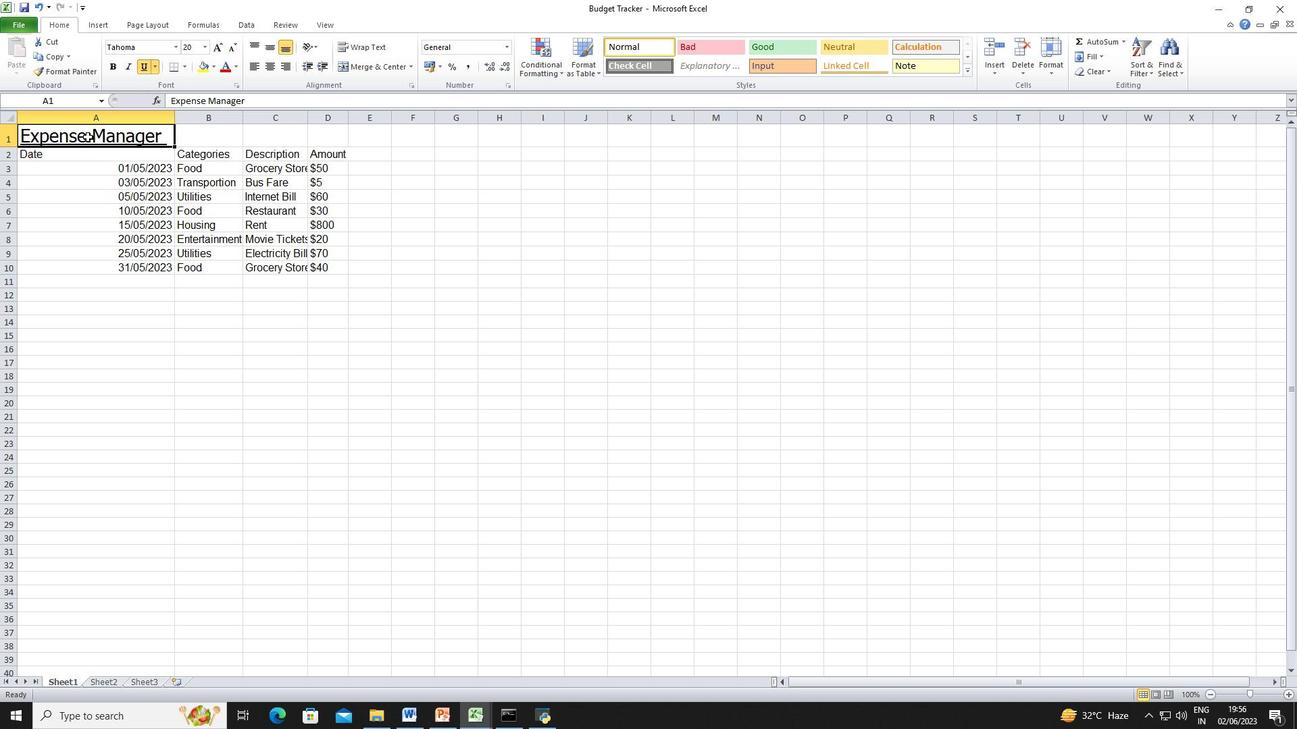 
Action: Mouse pressed left at (87, 137)
Screenshot: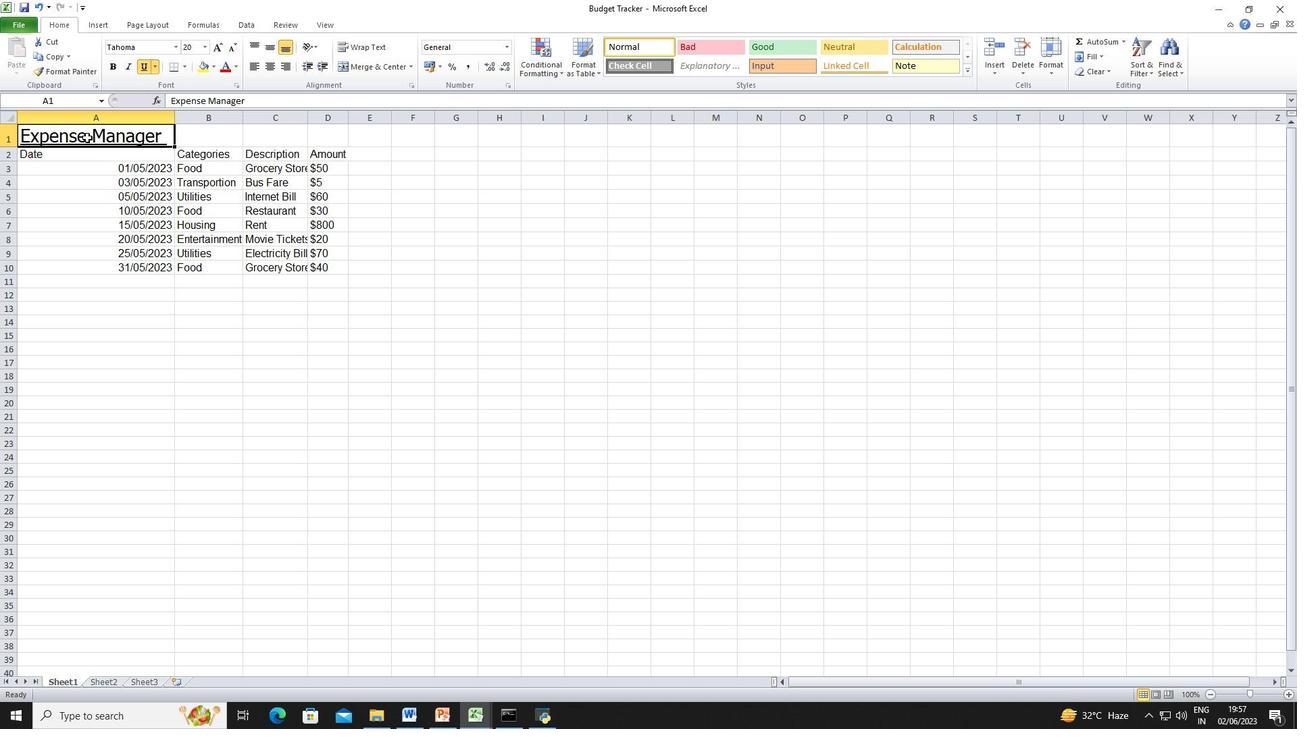 
Action: Mouse moved to (252, 72)
Screenshot: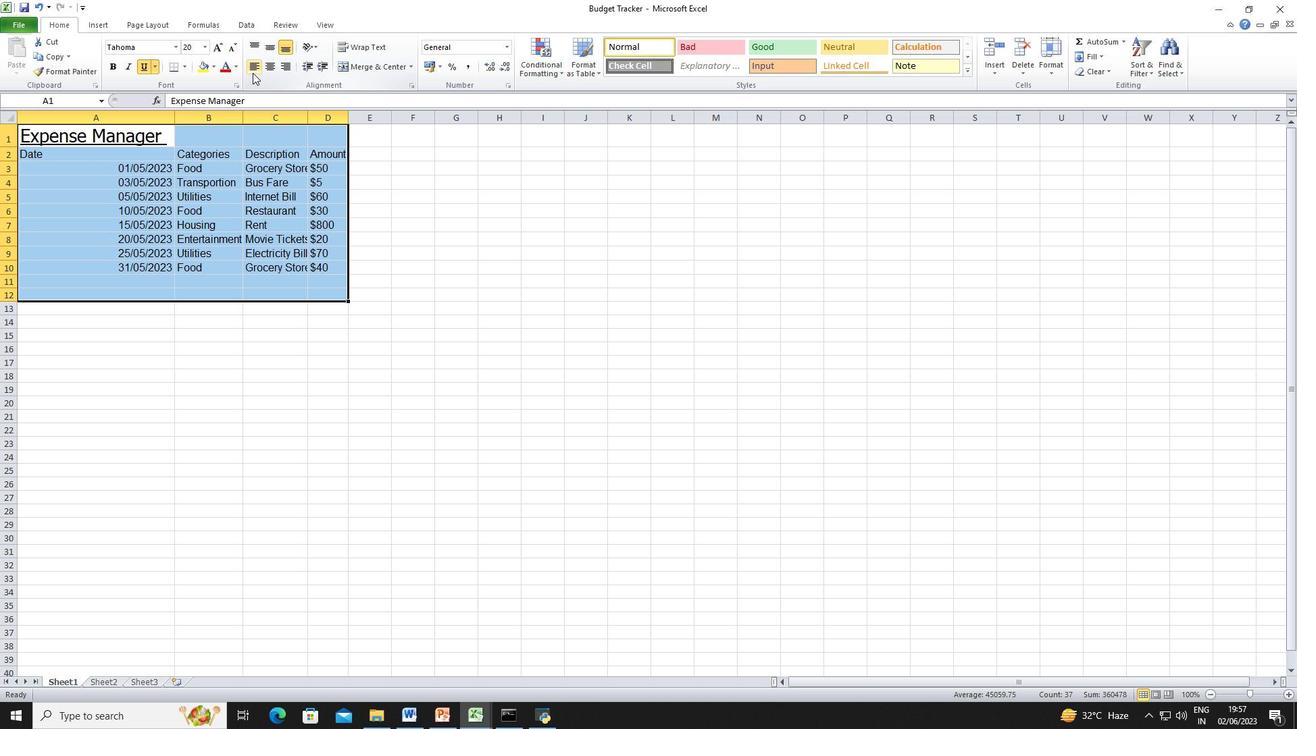 
Action: Mouse pressed left at (252, 72)
Screenshot: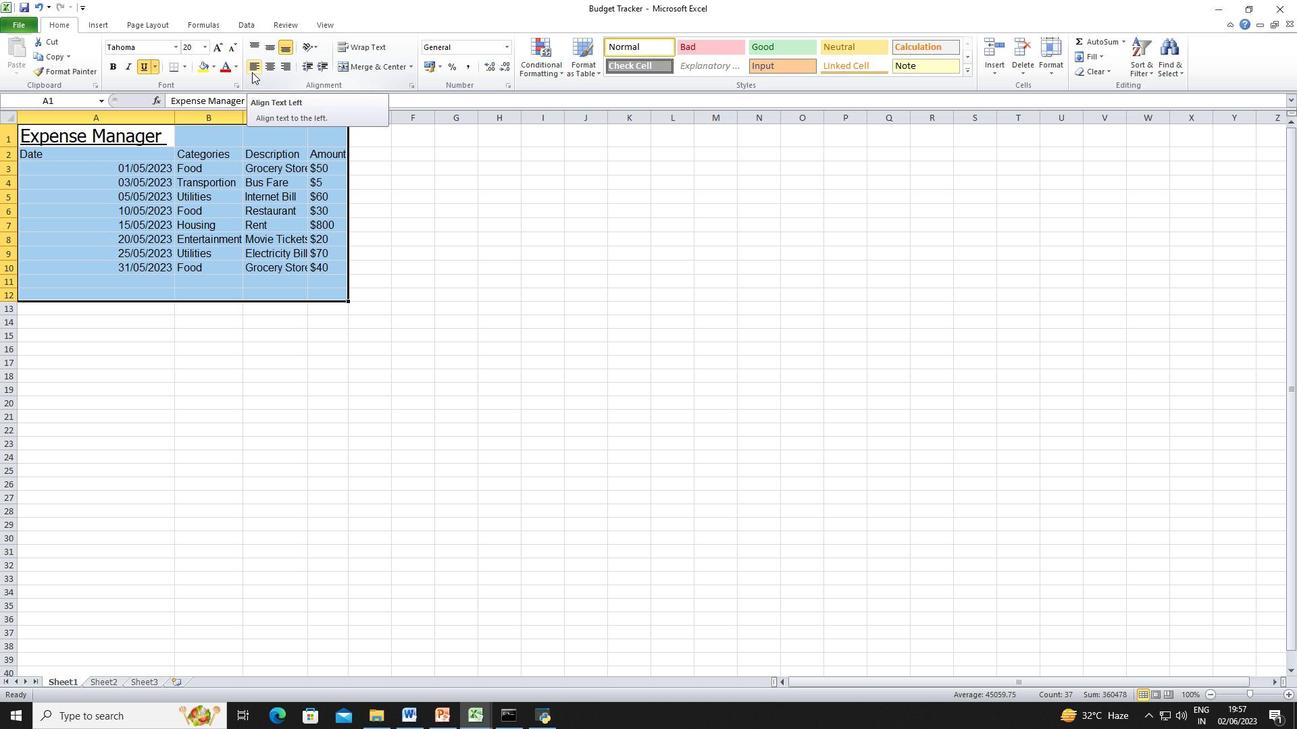
Action: Mouse moved to (274, 457)
Screenshot: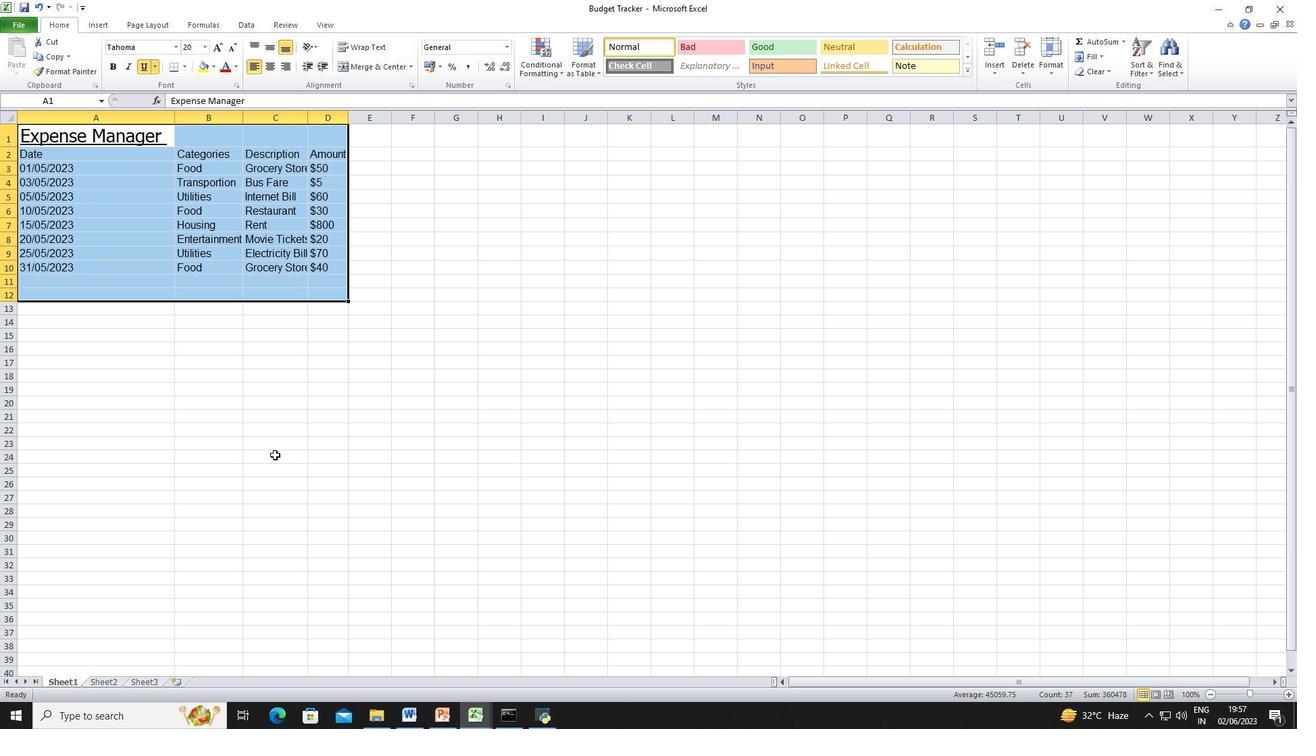 
Action: Mouse pressed left at (274, 457)
Screenshot: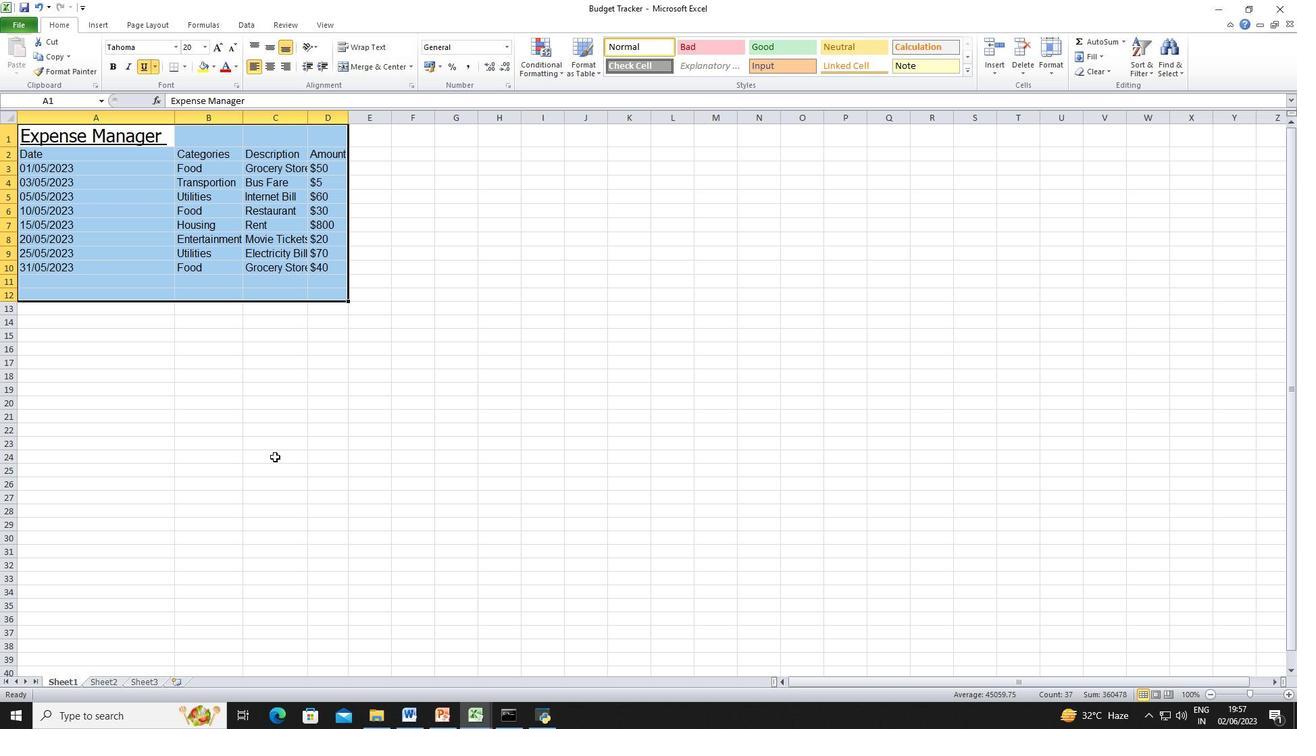 
Action: Mouse moved to (21, 27)
Screenshot: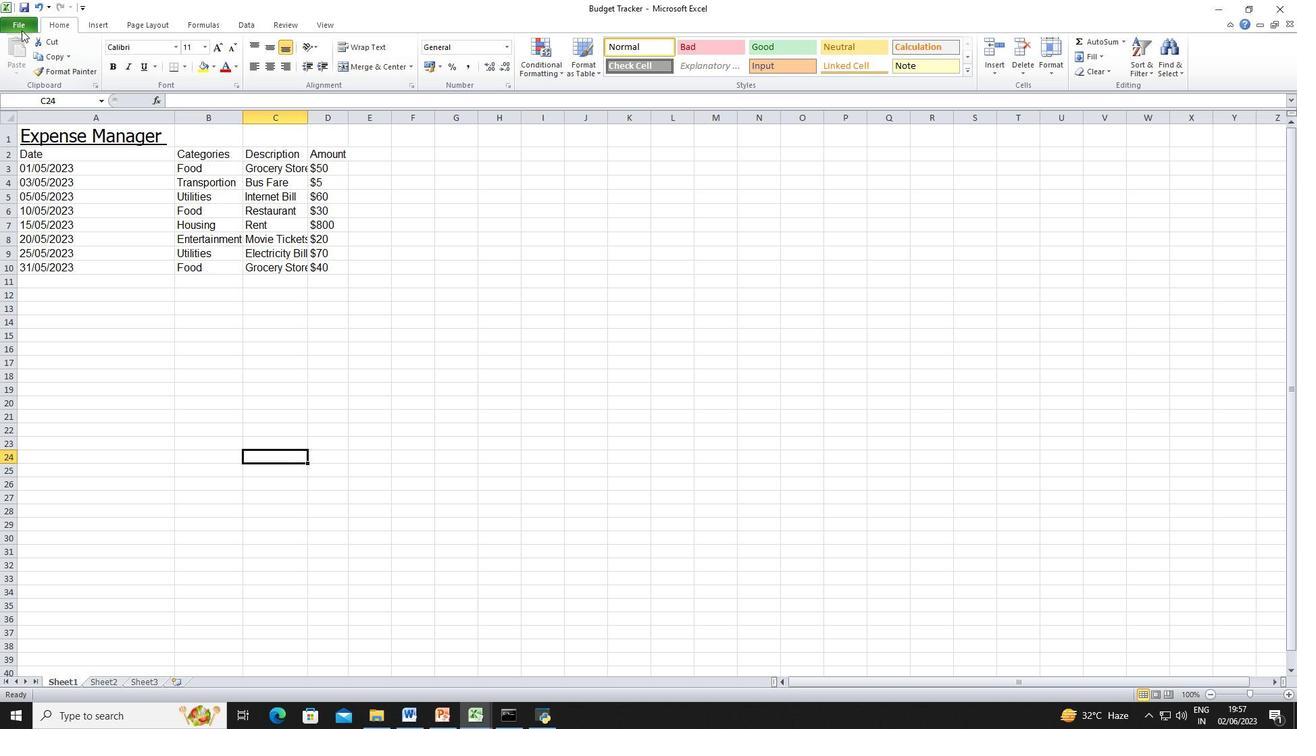 
Action: Mouse pressed left at (21, 27)
Screenshot: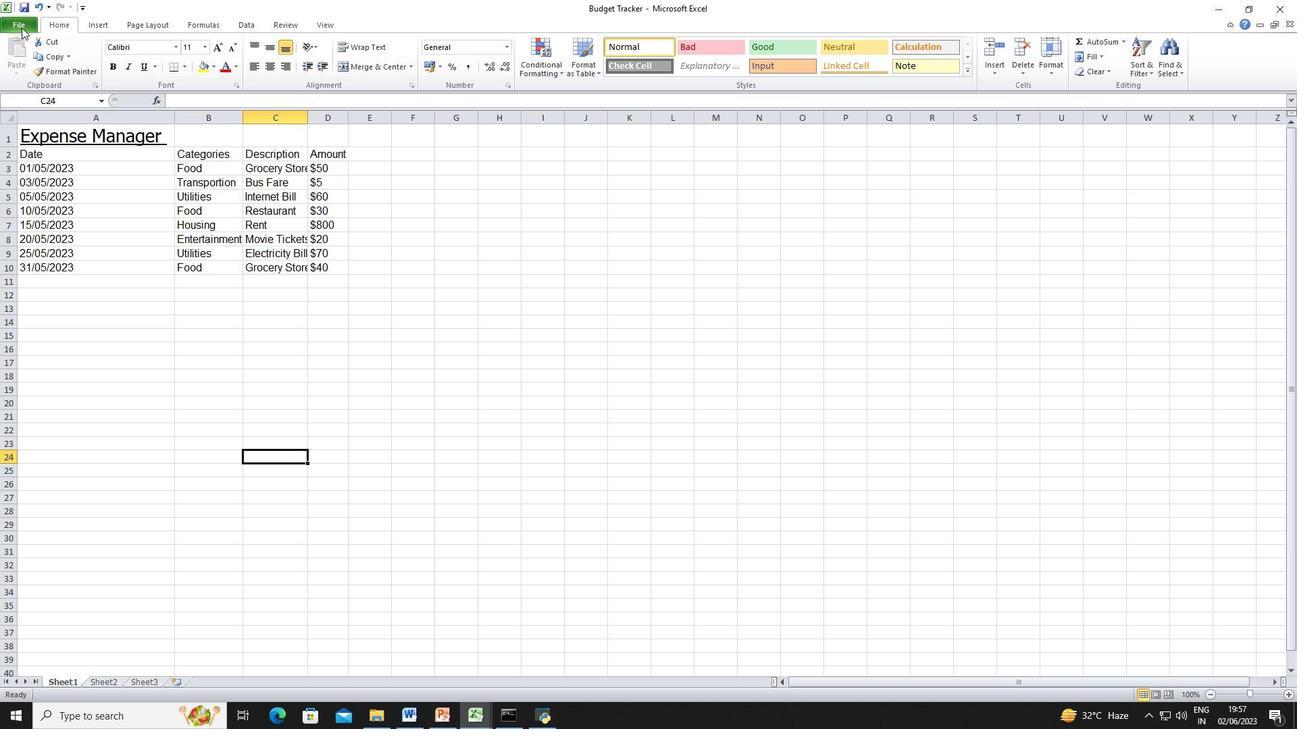 
Action: Mouse moved to (37, 42)
Screenshot: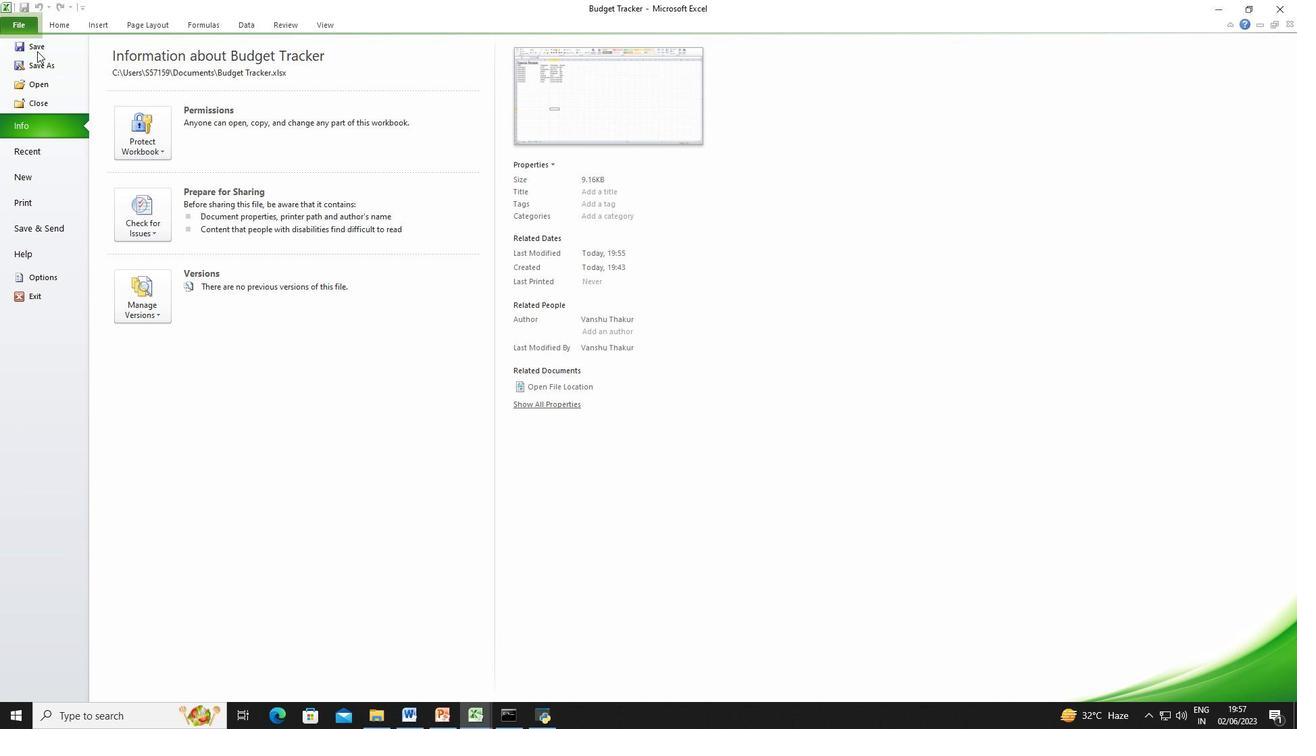 
Action: Mouse pressed left at (37, 42)
Screenshot: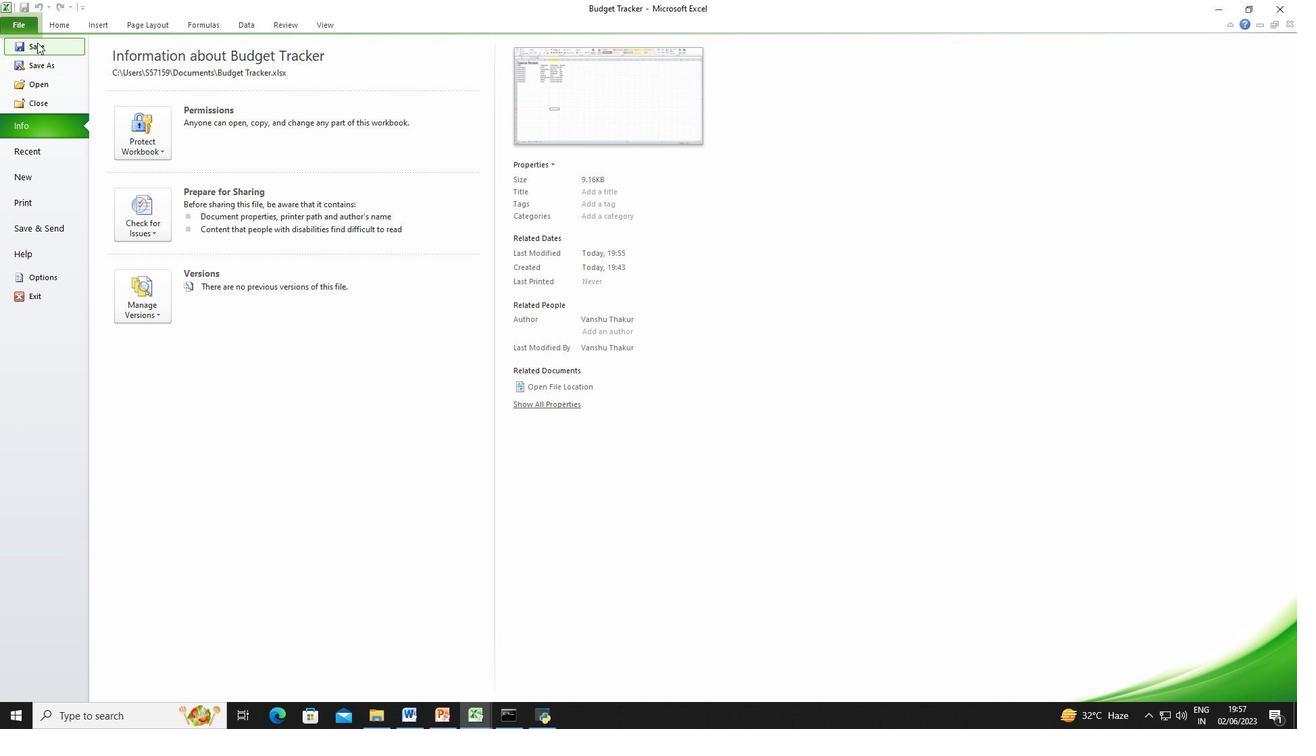 
Action: Mouse moved to (11, 362)
Screenshot: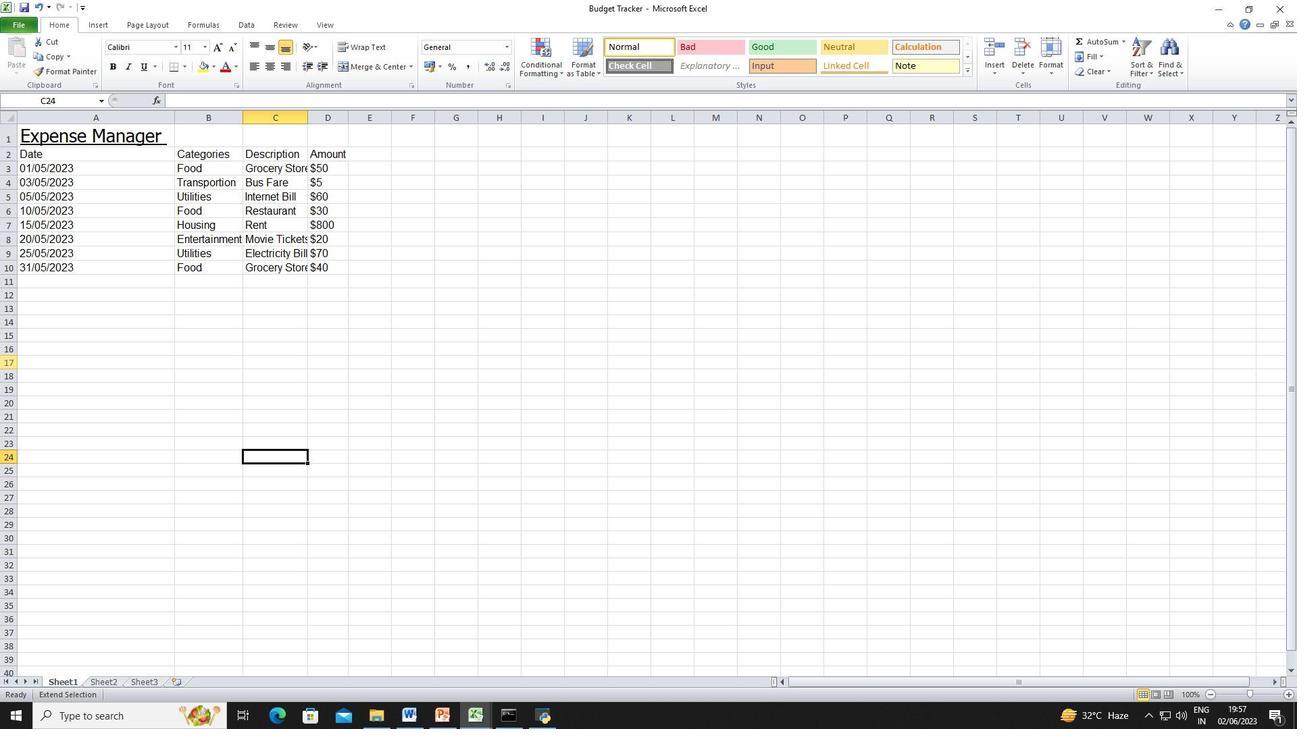 
